 Task: Create new contact,   with mail id: 'PaisleyAnderson75@manhattan.edu', first name: 'Paisley', Last name: 'Anderson', Job Title: IT Project Manager, Phone number (305) 555-4567. Change life cycle stage to  'Lead' and lead status to 'New'. Add new company to the associated contact: www.pfscommerce.com
 . Logged in from softage.5@softage.net
Action: Mouse moved to (60, 55)
Screenshot: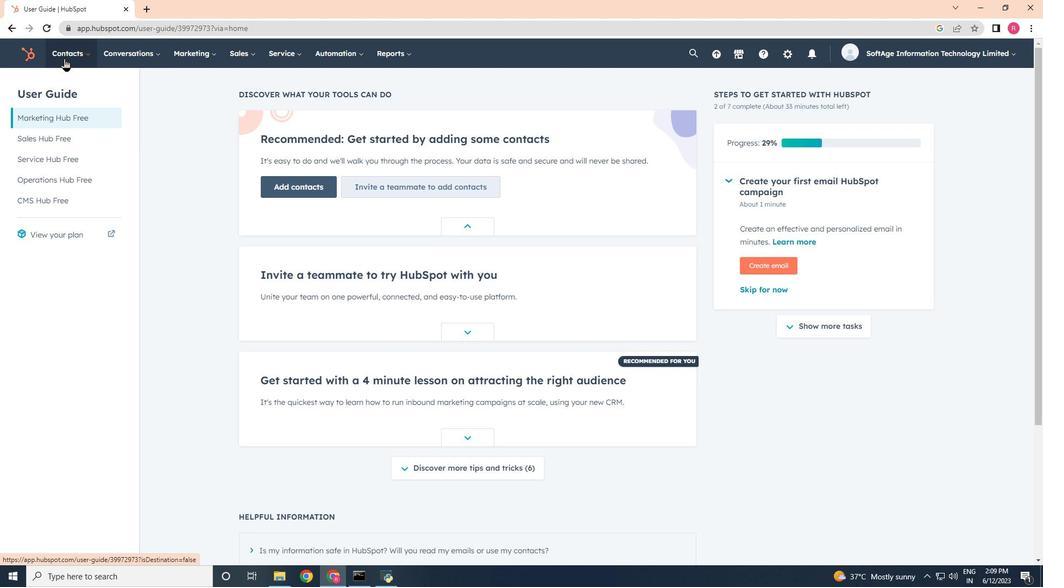 
Action: Mouse pressed left at (60, 55)
Screenshot: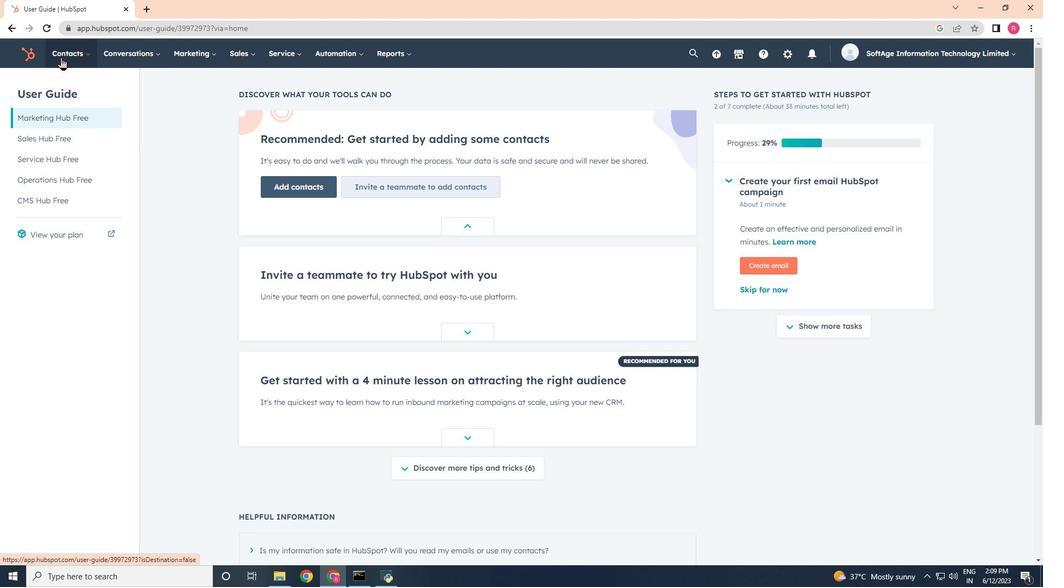 
Action: Mouse moved to (81, 86)
Screenshot: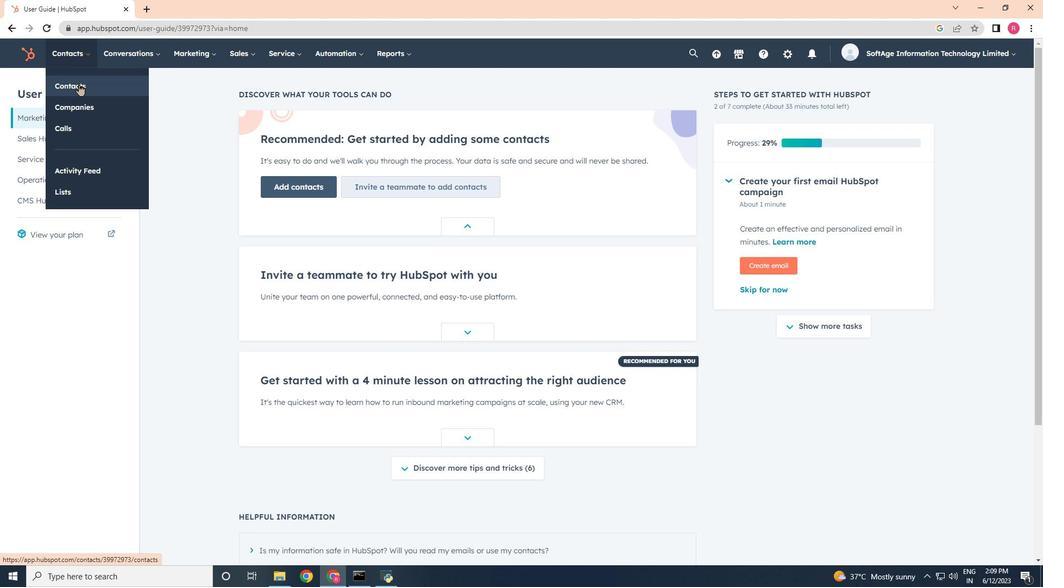 
Action: Mouse pressed left at (81, 86)
Screenshot: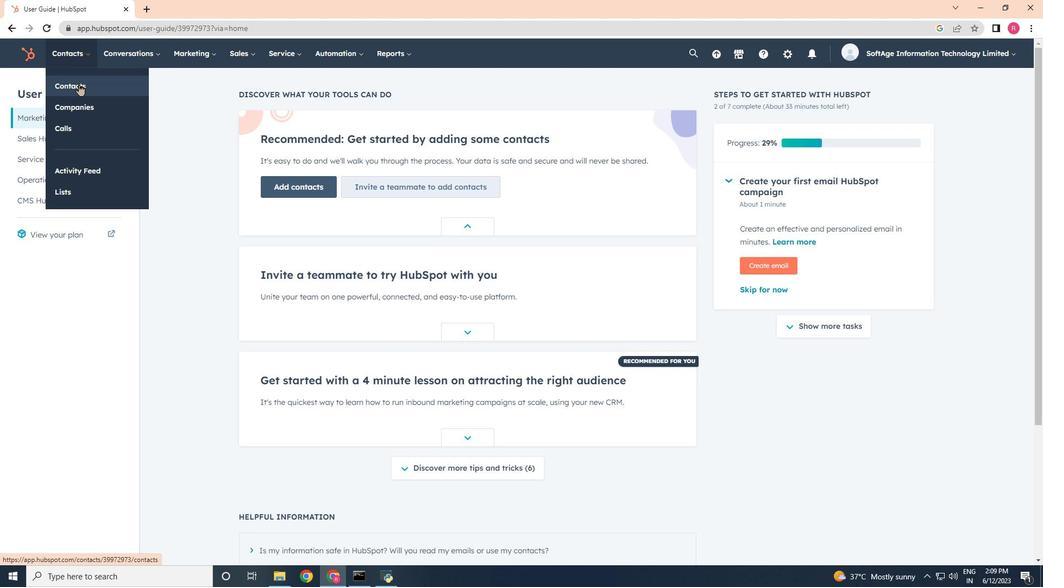 
Action: Mouse moved to (988, 85)
Screenshot: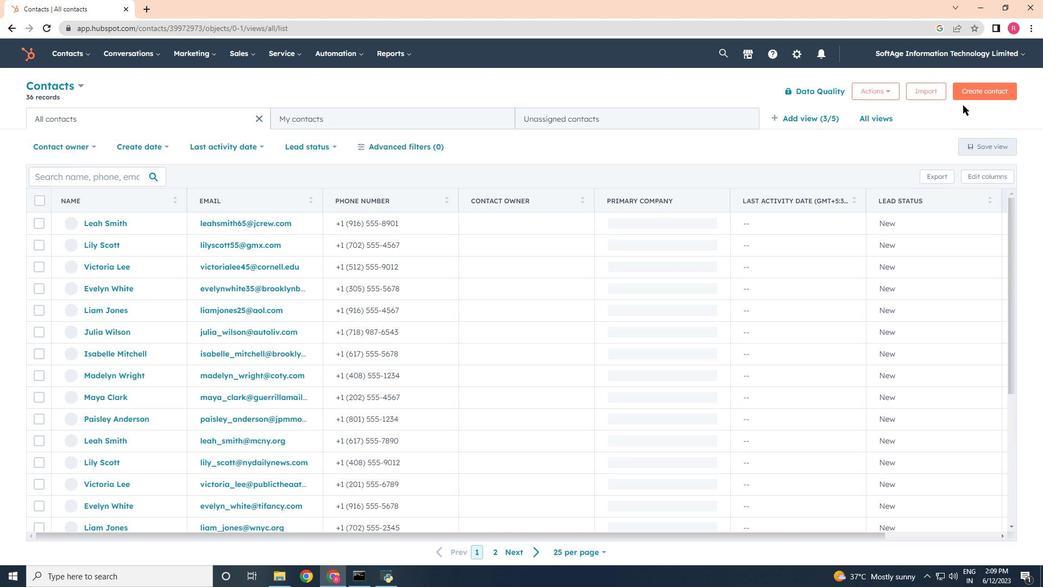 
Action: Mouse pressed left at (988, 85)
Screenshot: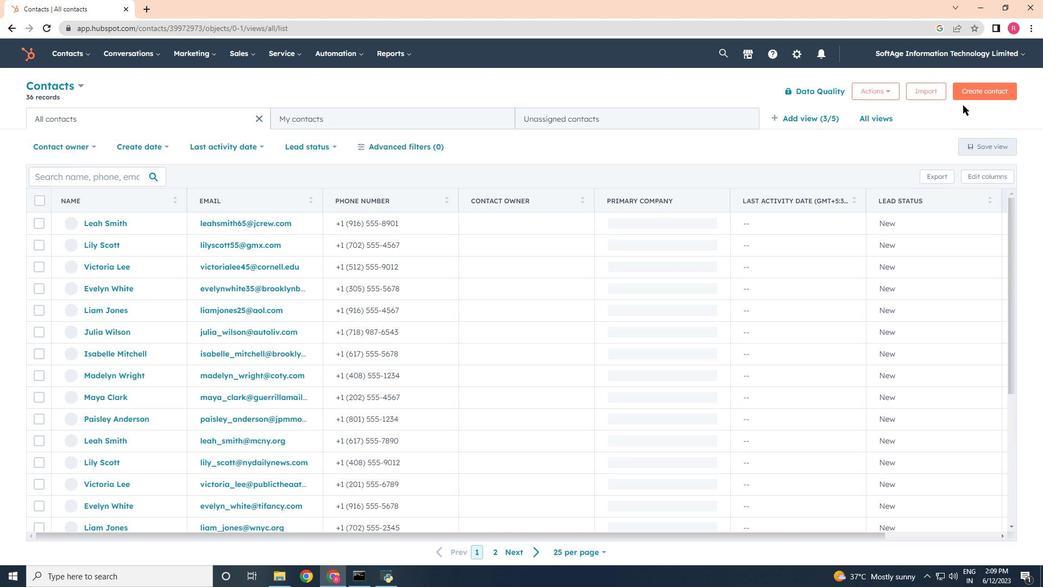 
Action: Mouse moved to (989, 84)
Screenshot: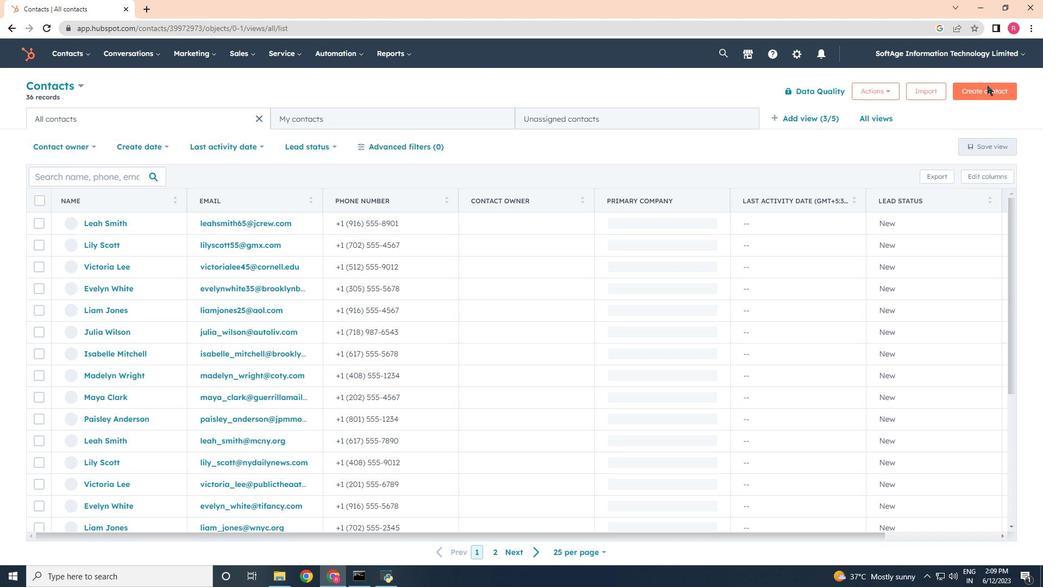 
Action: Mouse pressed left at (989, 84)
Screenshot: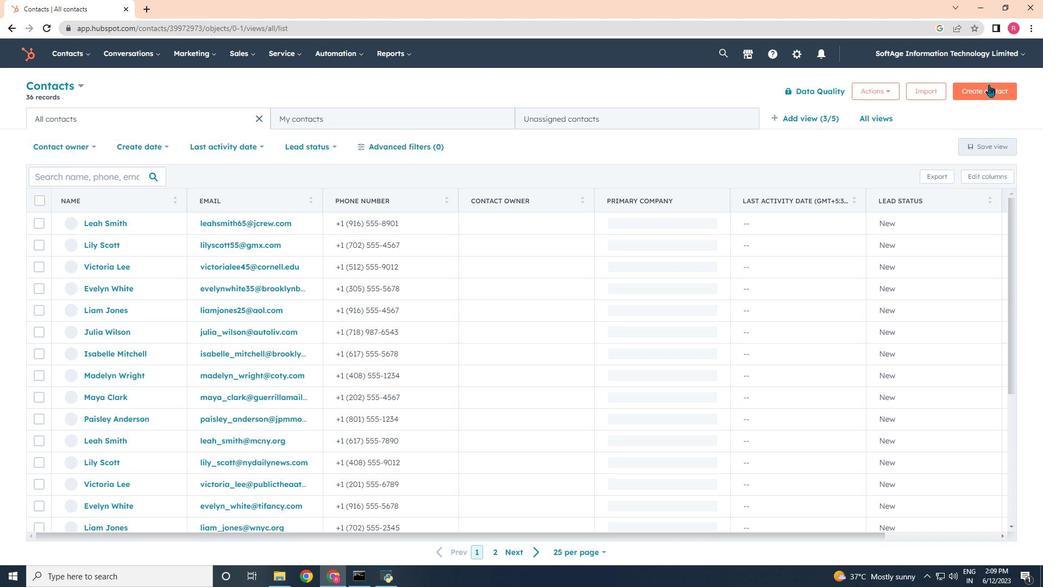 
Action: Mouse moved to (811, 144)
Screenshot: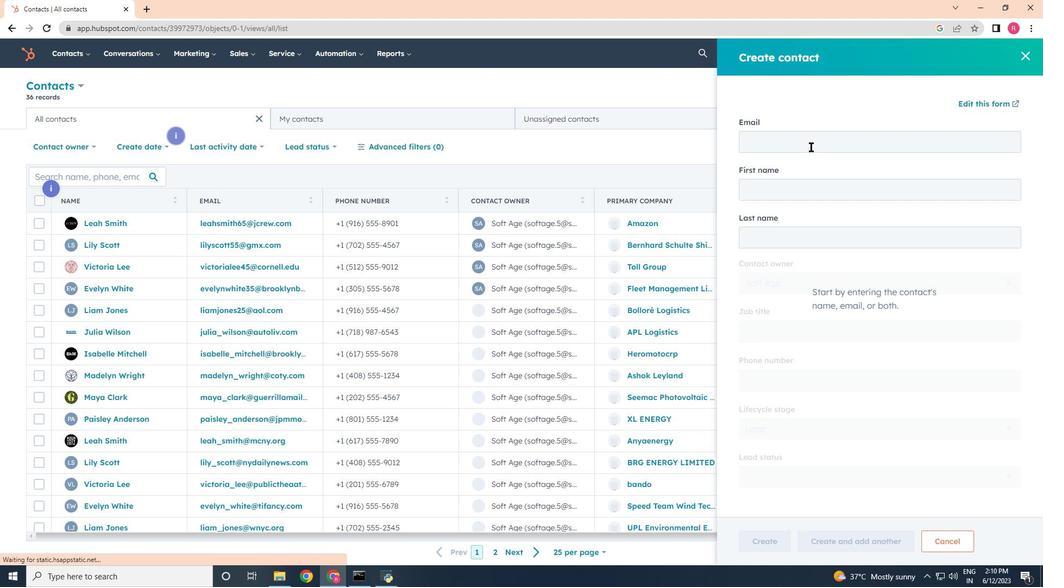
Action: Mouse pressed left at (811, 144)
Screenshot: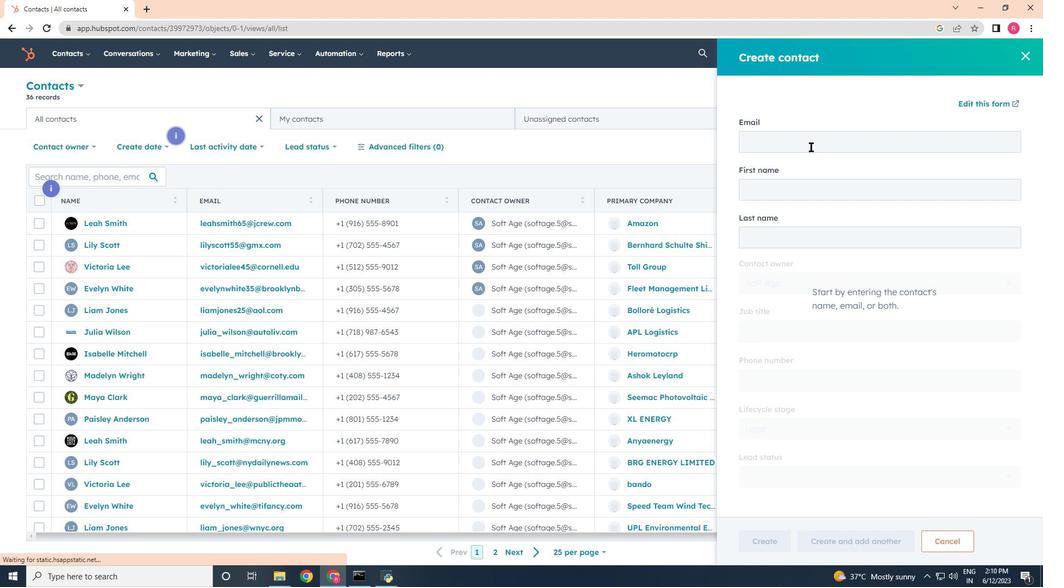 
Action: Mouse moved to (811, 143)
Screenshot: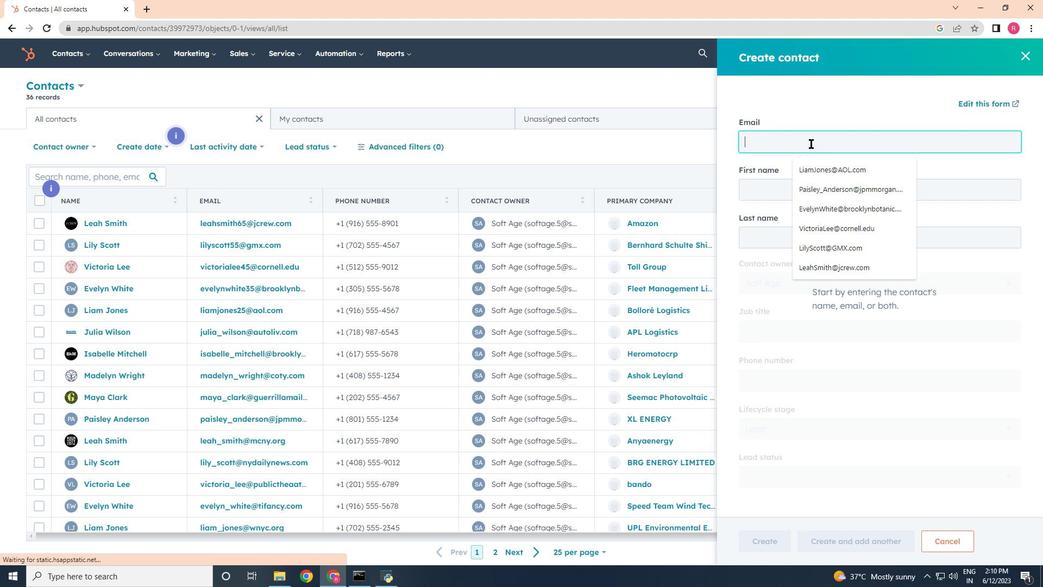 
Action: Key pressed <Key.shift>Paisley<Key.shift>Anderson75<Key.shift>@manhattan.edu
Screenshot: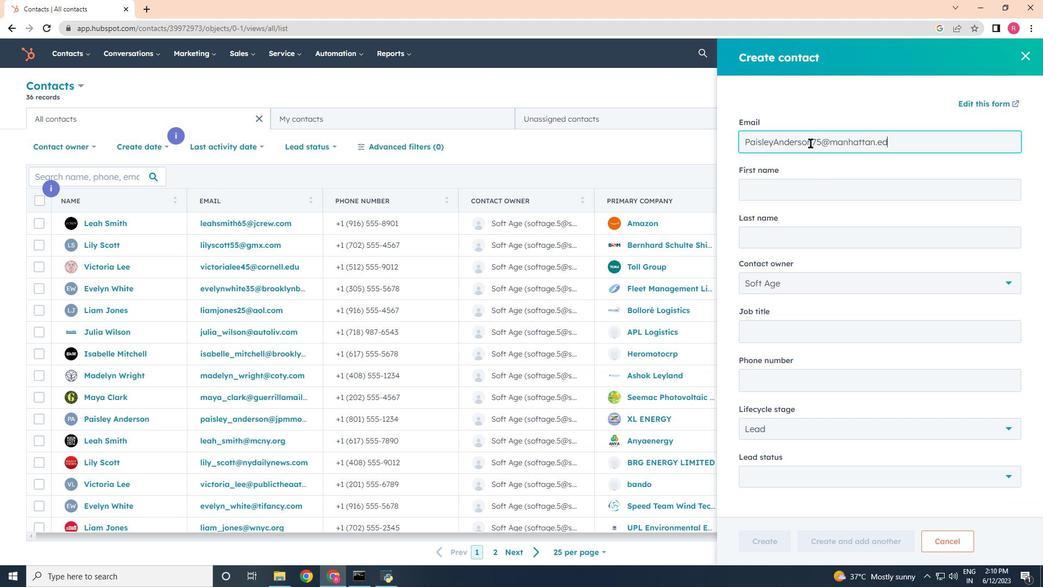 
Action: Mouse moved to (804, 192)
Screenshot: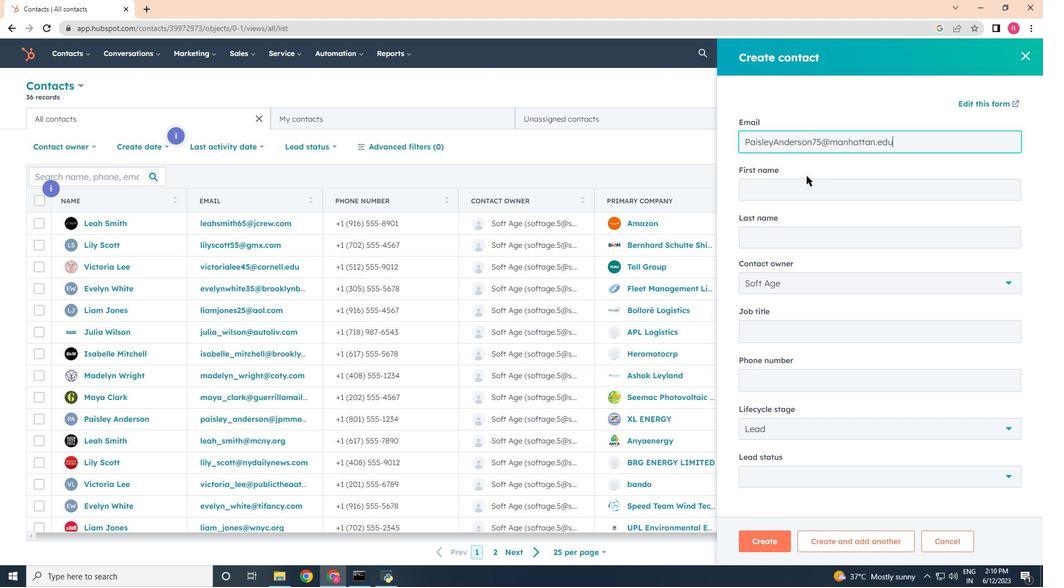 
Action: Mouse pressed left at (804, 192)
Screenshot: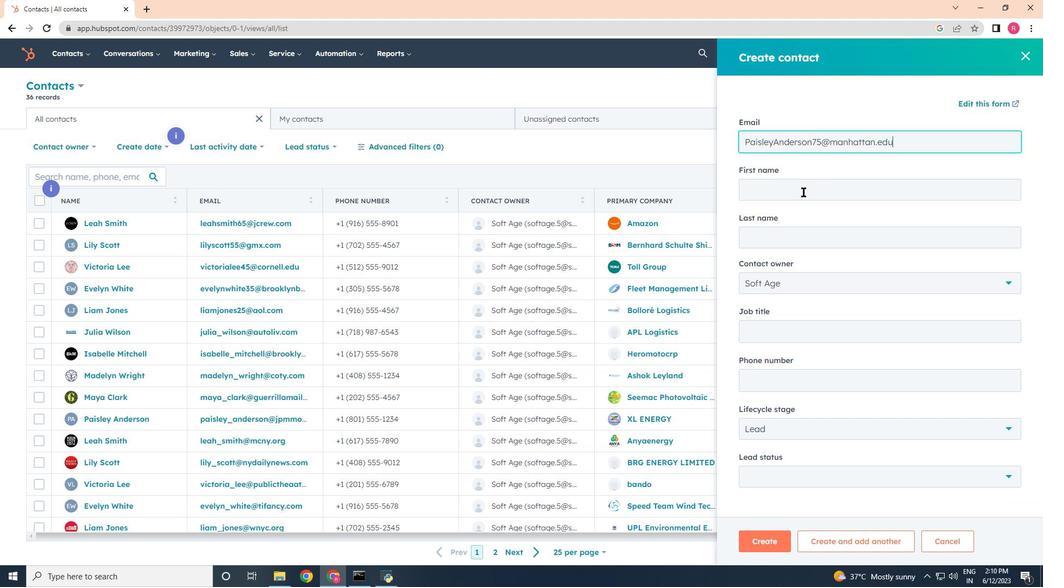 
Action: Key pressed <Key.shift>Paisley<Key.tab><Key.shift><Key.shift><Key.shift><Key.shift><Key.shift>Andreson<Key.space><Key.backspace><Key.backspace><Key.backspace><Key.backspace>son
Screenshot: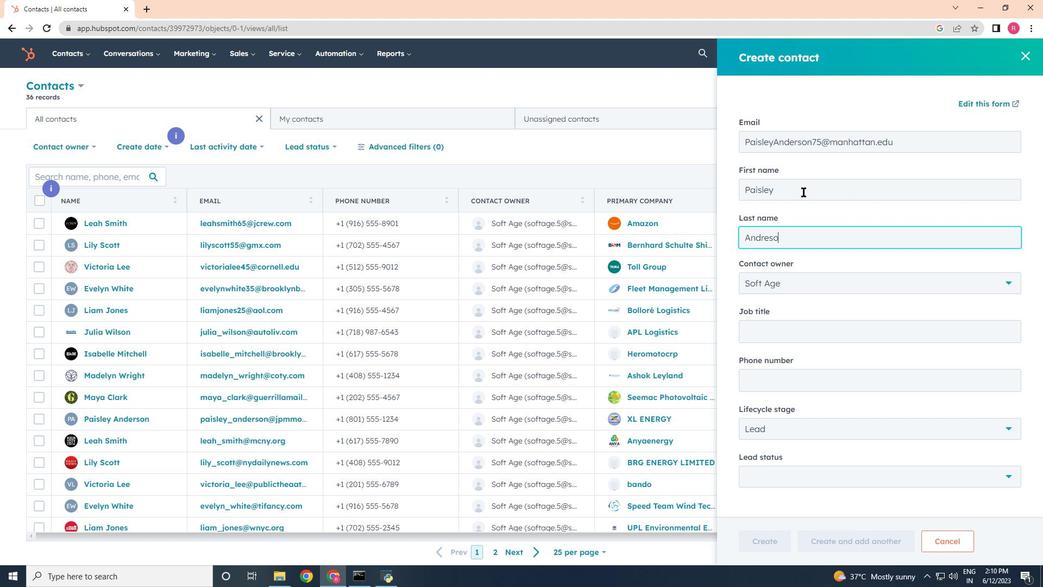 
Action: Mouse moved to (762, 238)
Screenshot: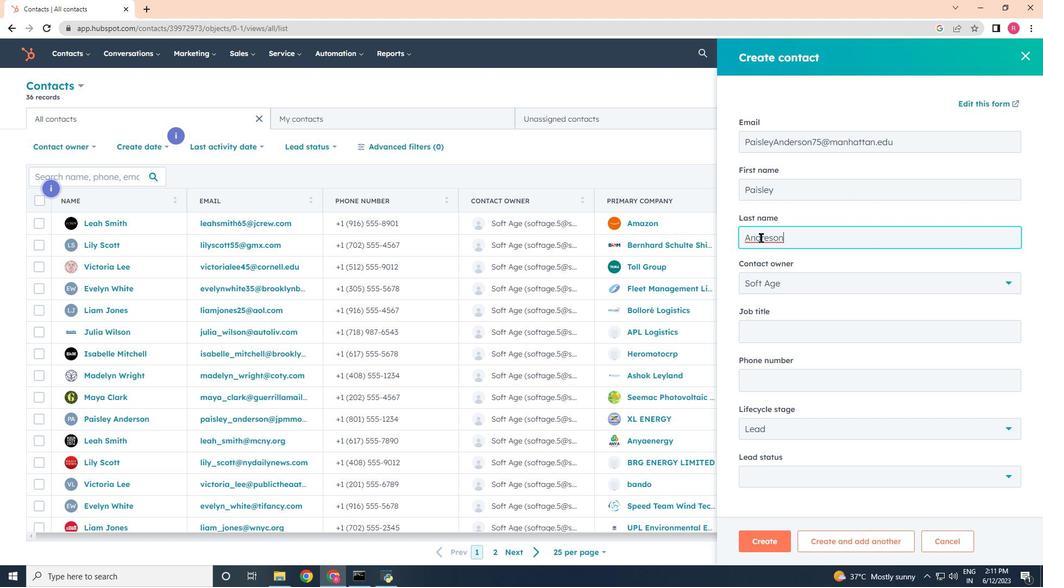 
Action: Mouse pressed left at (762, 238)
Screenshot: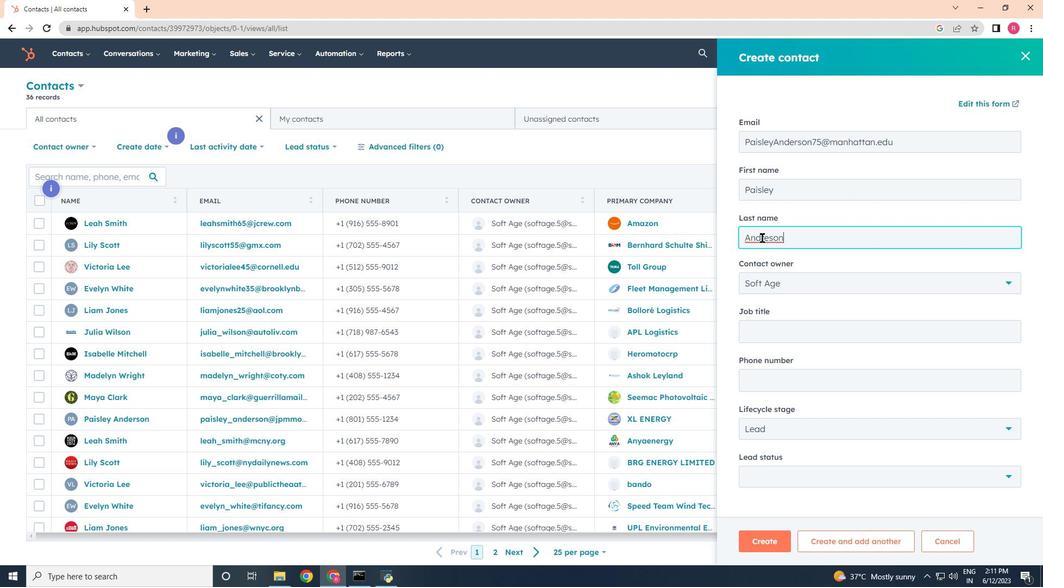 
Action: Mouse moved to (763, 238)
Screenshot: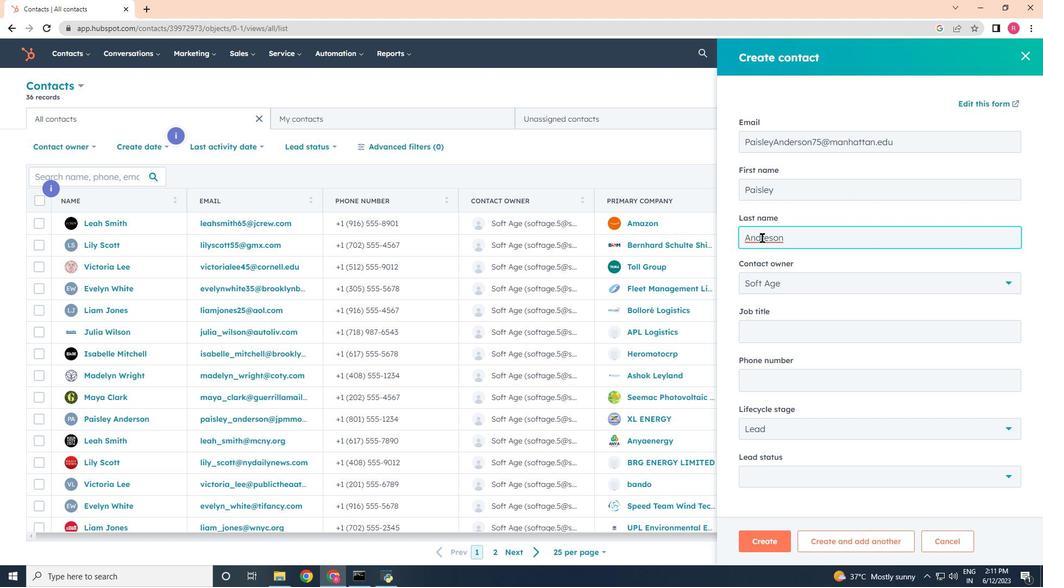 
Action: Key pressed e
Screenshot: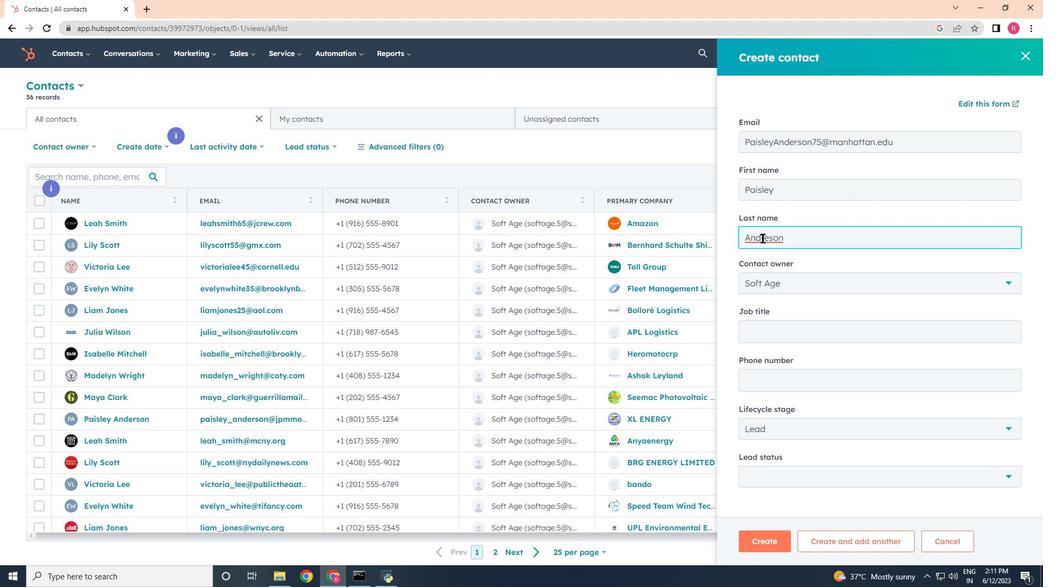 
Action: Mouse moved to (781, 327)
Screenshot: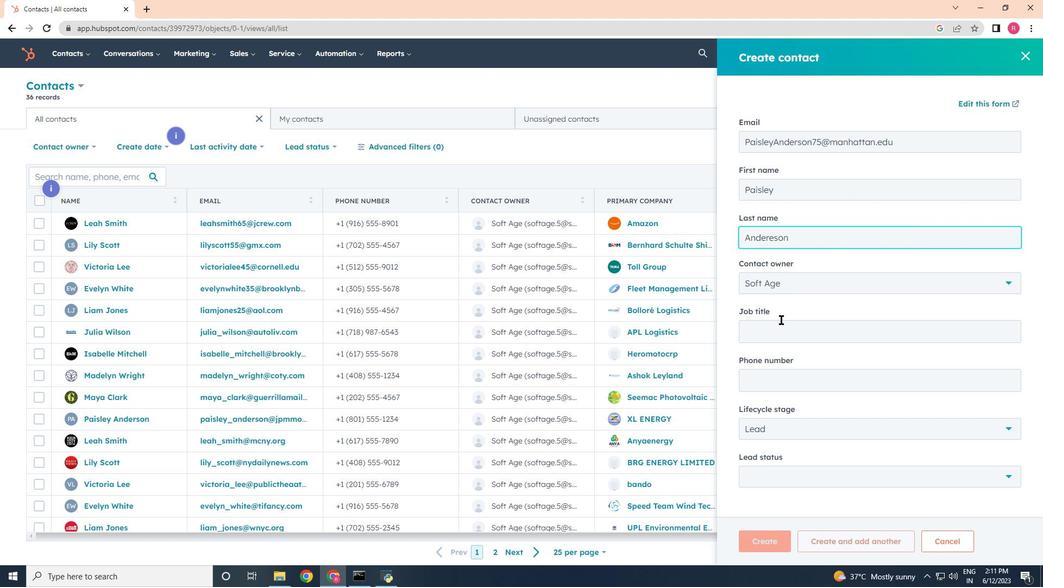 
Action: Mouse pressed left at (781, 327)
Screenshot: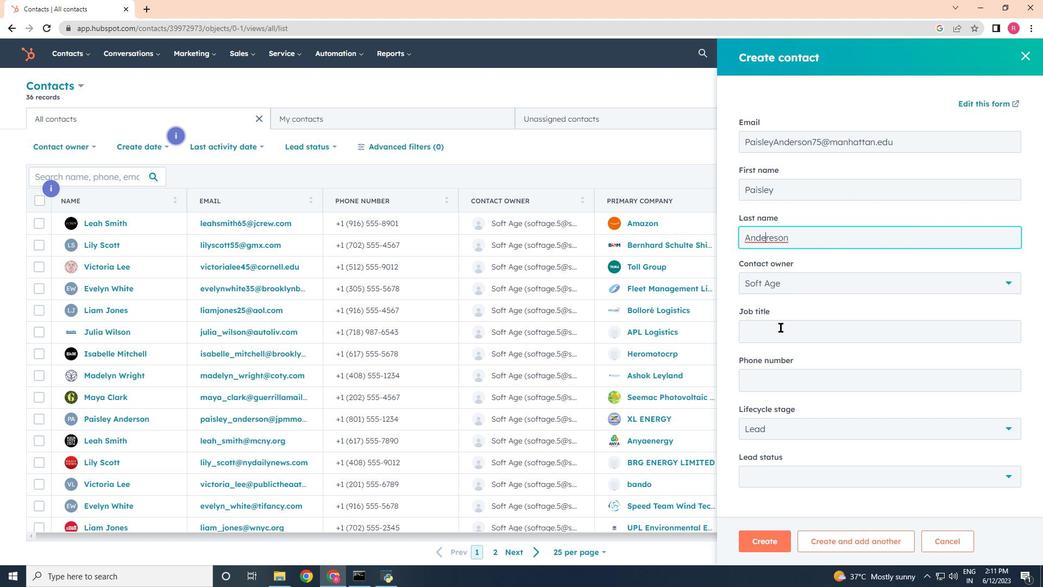 
Action: Mouse moved to (780, 328)
Screenshot: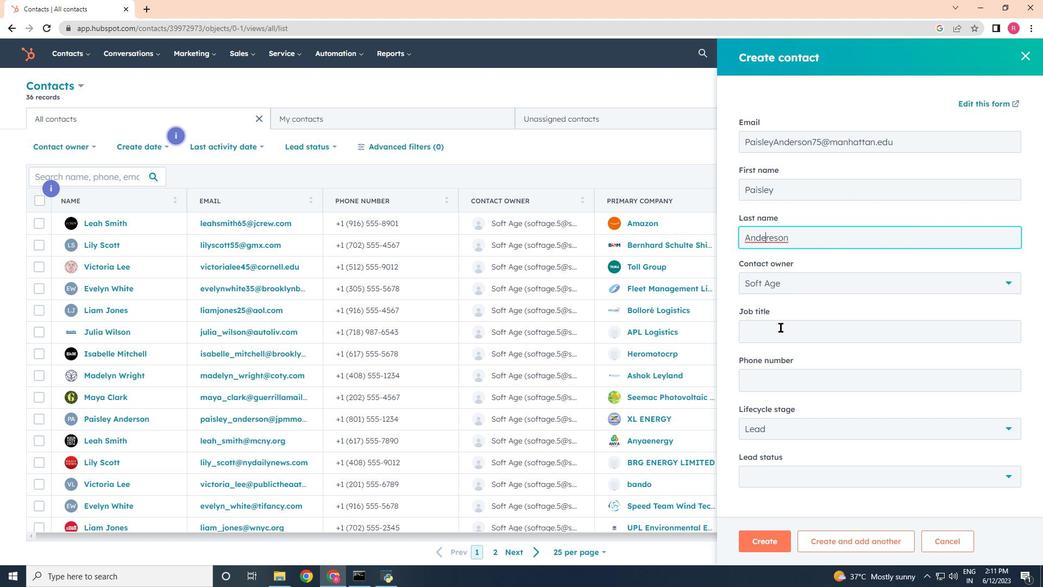
Action: Key pressed <Key.shift>IT<Key.space><Key.shift>Project<Key.space><Key.shift>Manager<Key.space><Key.tab>30555554567
Screenshot: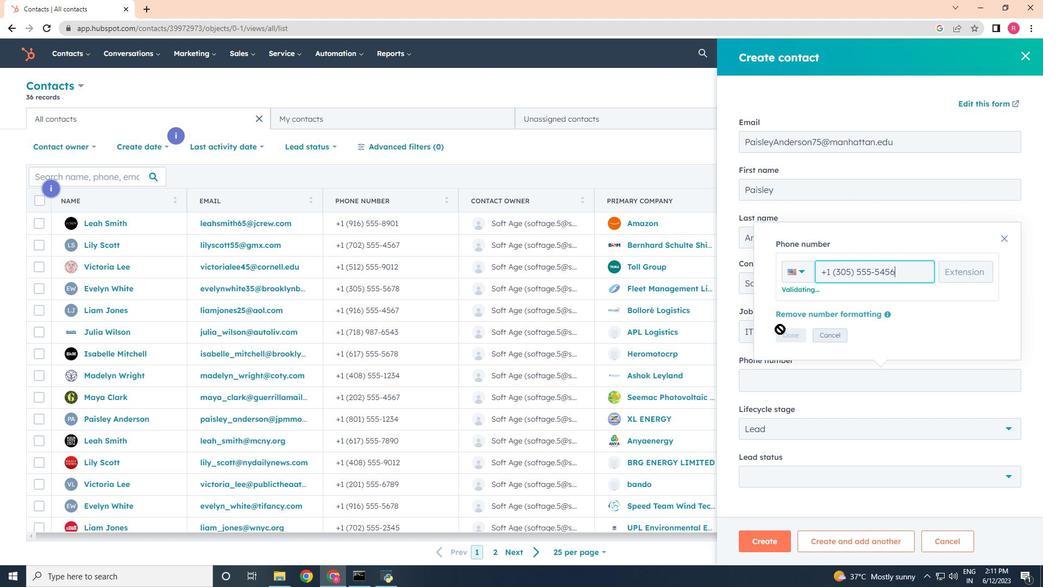 
Action: Mouse moved to (881, 272)
Screenshot: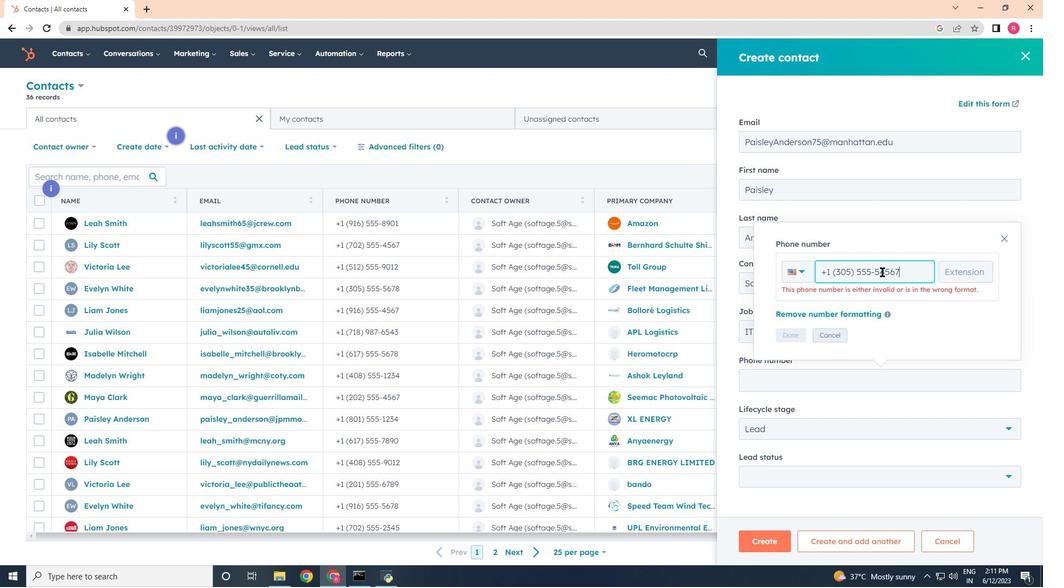 
Action: Mouse pressed left at (881, 272)
Screenshot: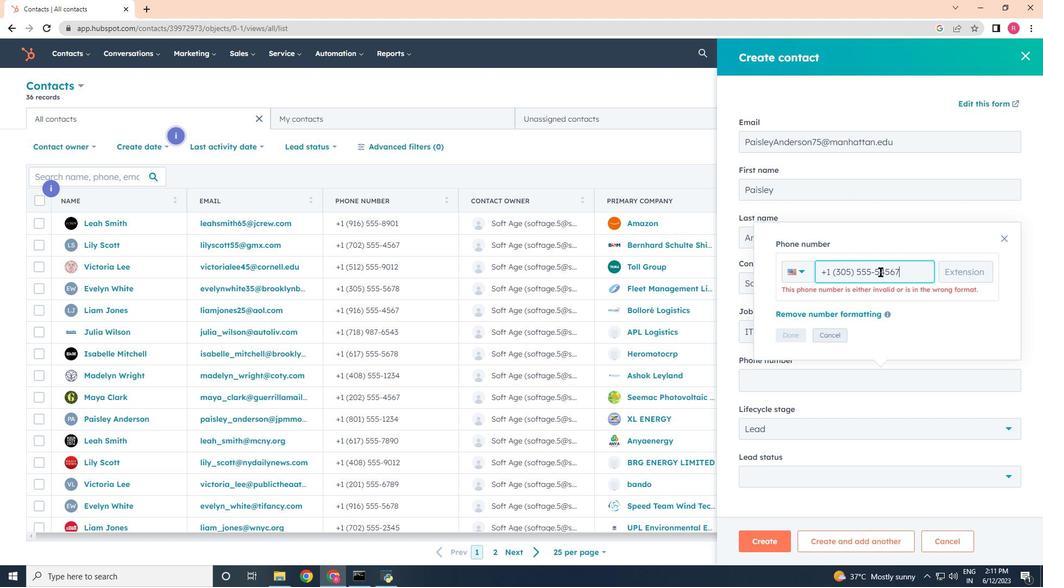 
Action: Mouse moved to (883, 271)
Screenshot: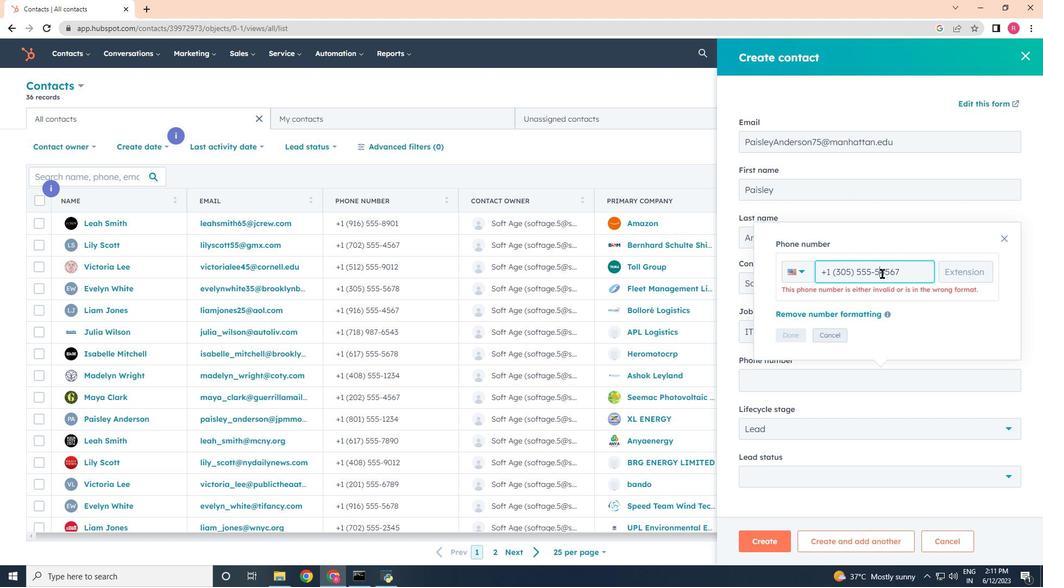 
Action: Key pressed <Key.backspace>
Screenshot: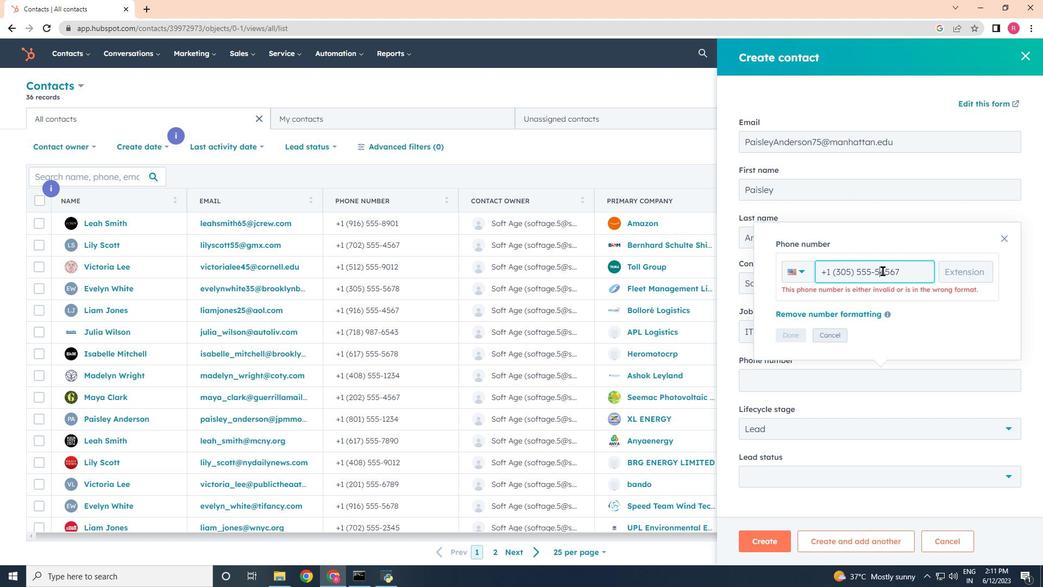 
Action: Mouse moved to (802, 337)
Screenshot: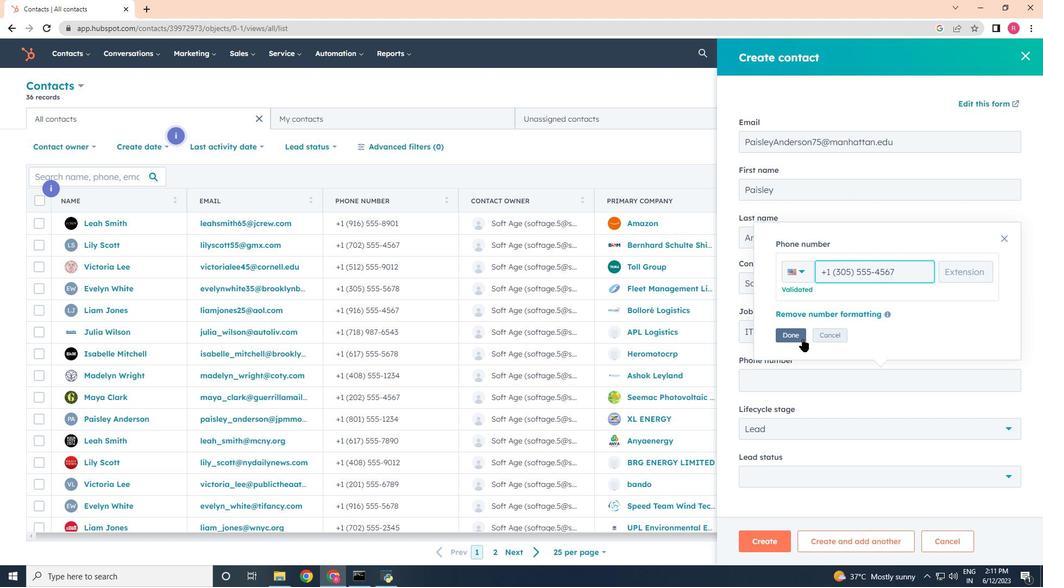 
Action: Mouse pressed left at (802, 337)
Screenshot: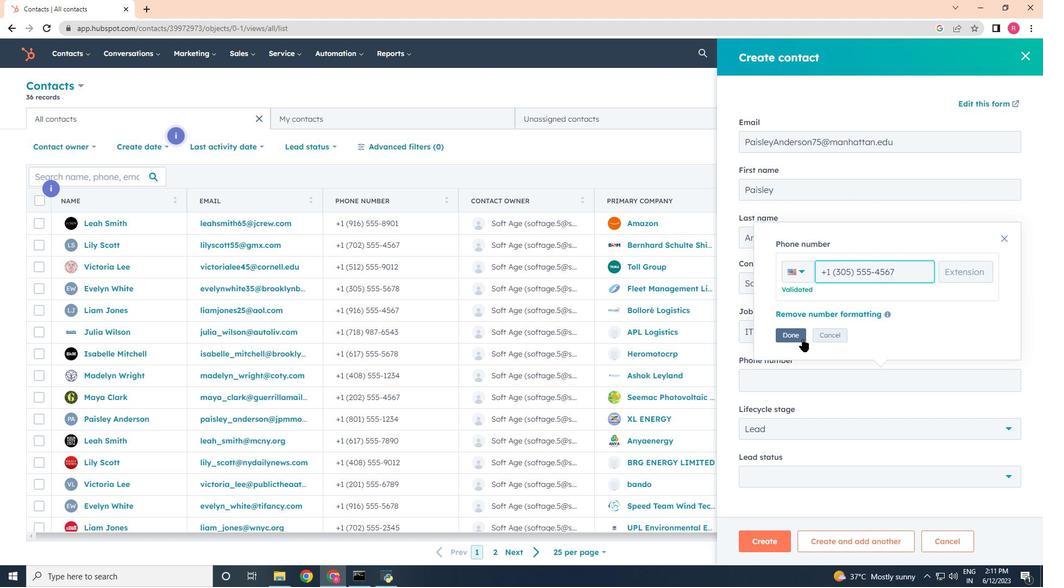 
Action: Mouse moved to (778, 442)
Screenshot: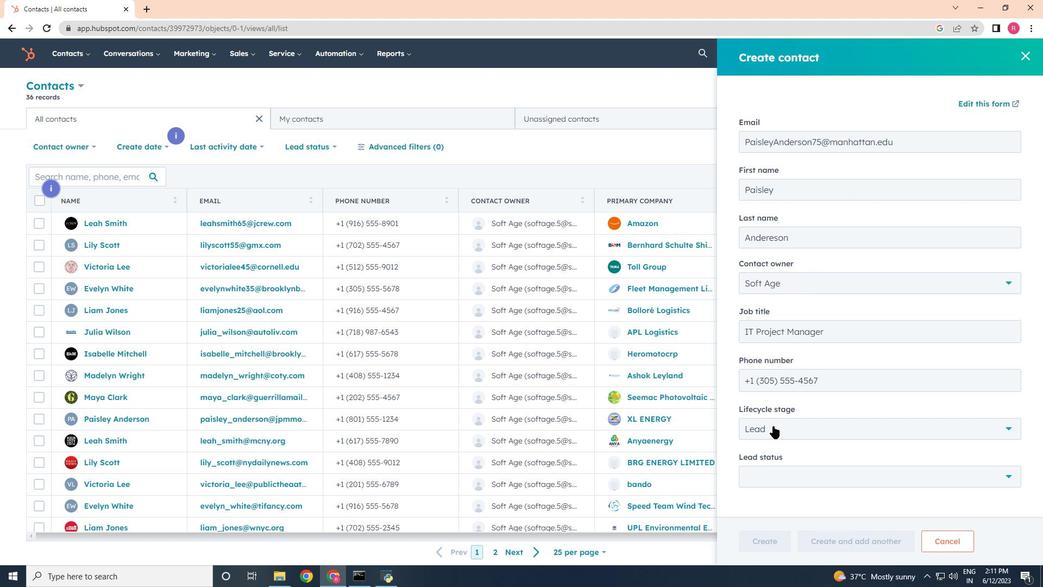 
Action: Mouse scrolled (778, 441) with delta (0, 0)
Screenshot: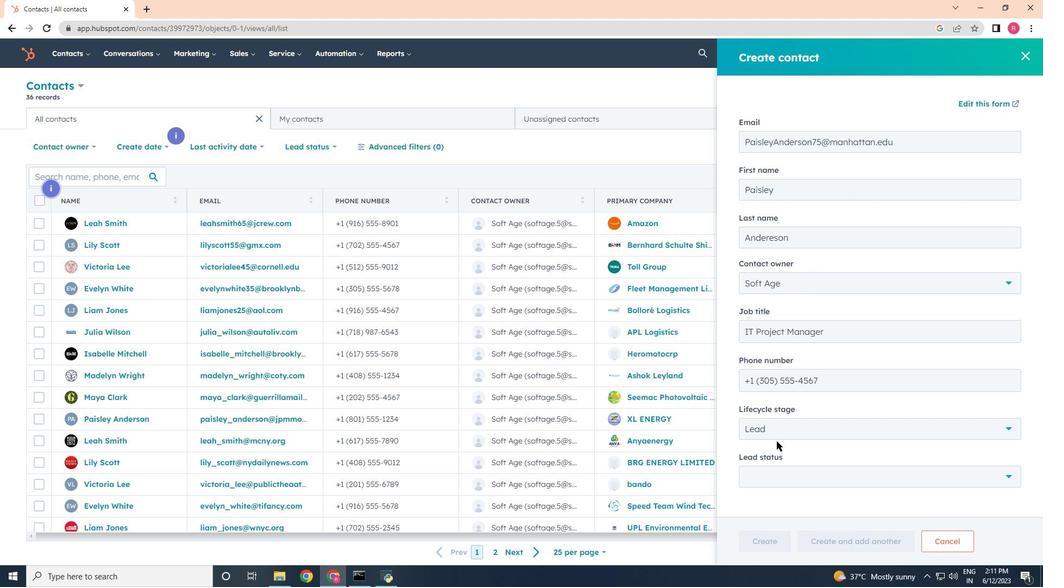 
Action: Mouse moved to (786, 417)
Screenshot: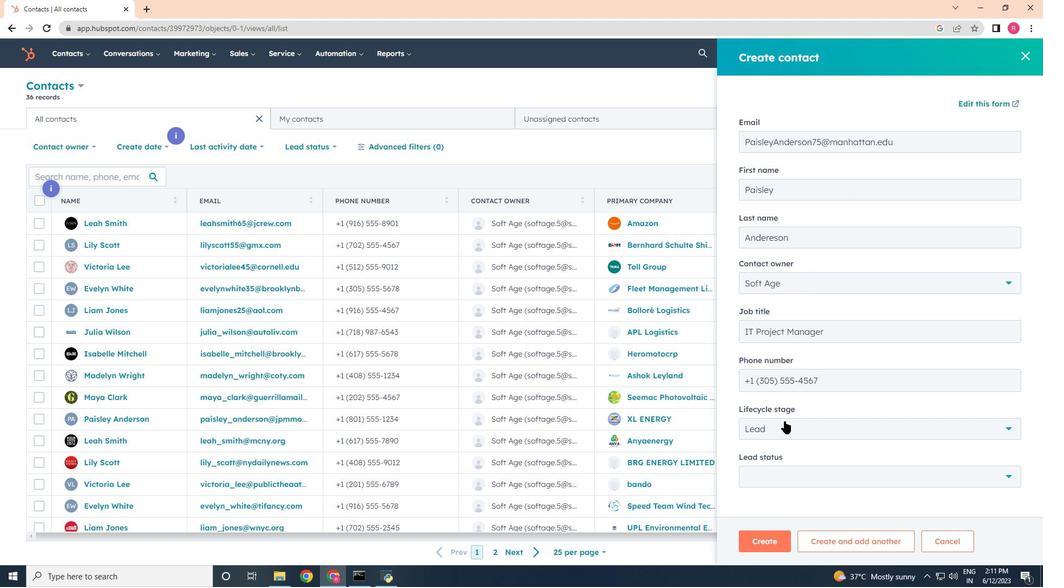 
Action: Mouse pressed left at (786, 417)
Screenshot: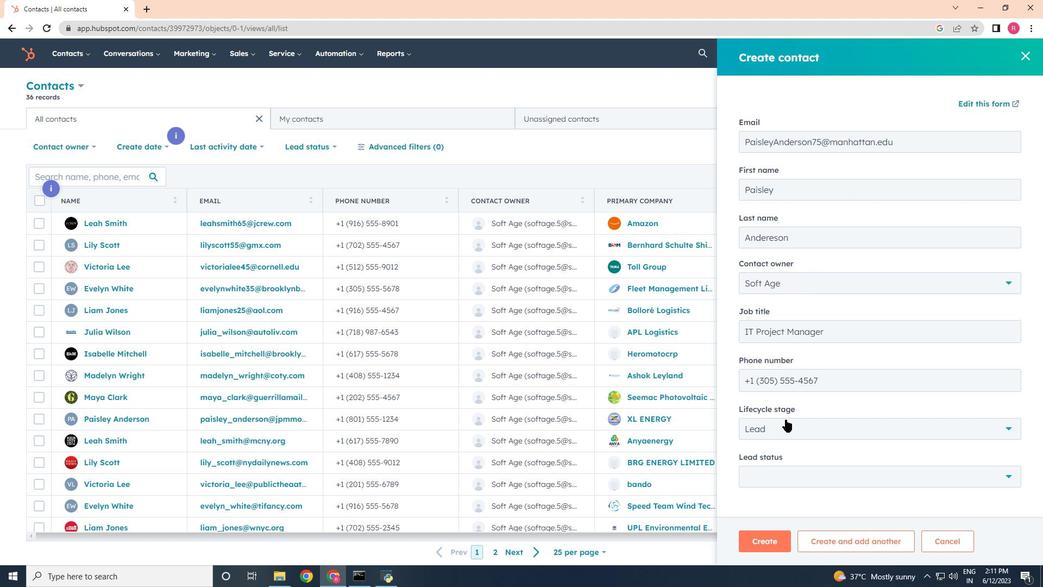 
Action: Mouse moved to (785, 426)
Screenshot: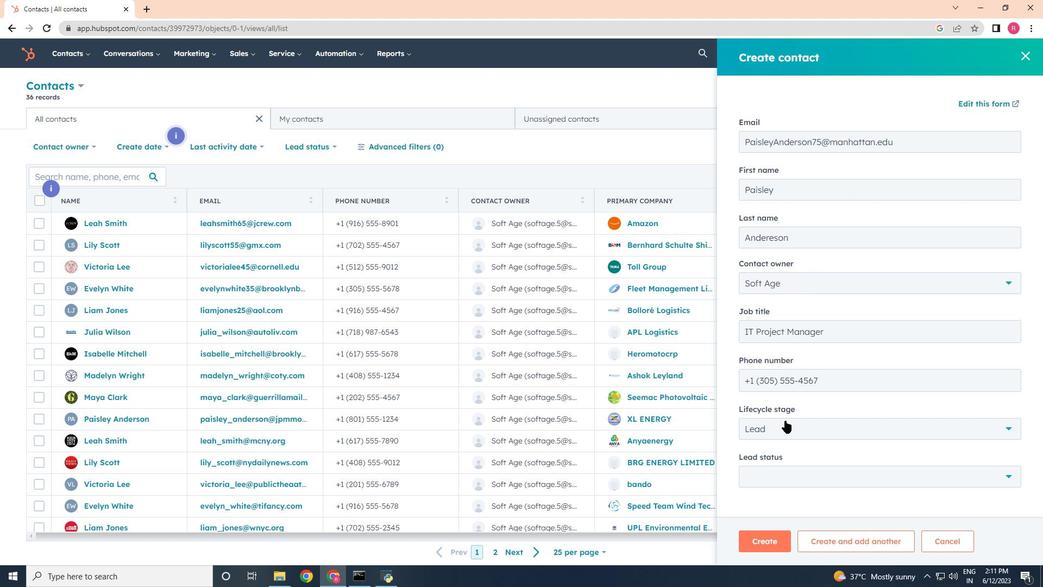 
Action: Mouse pressed left at (785, 426)
Screenshot: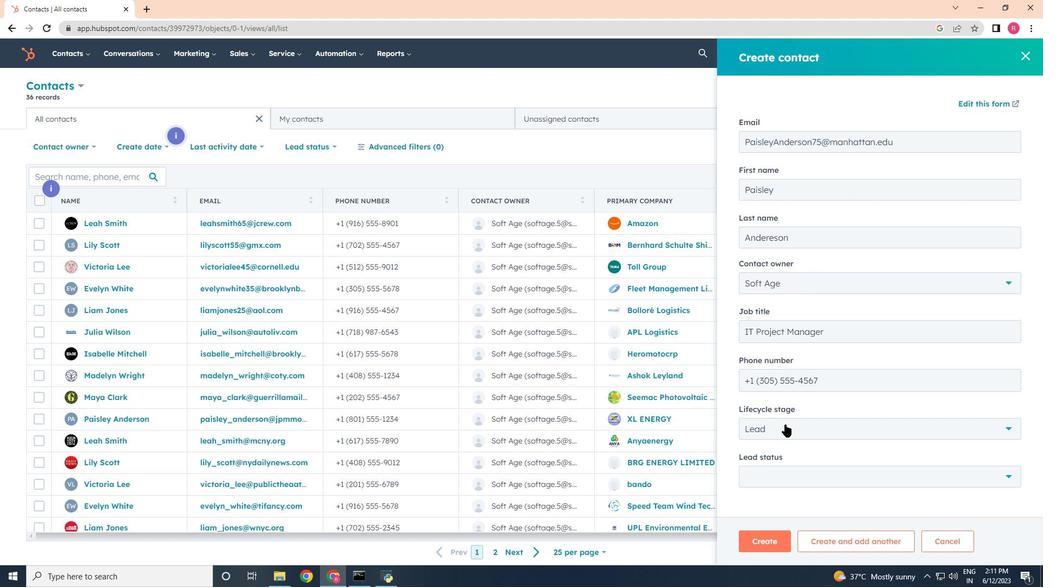
Action: Mouse moved to (773, 337)
Screenshot: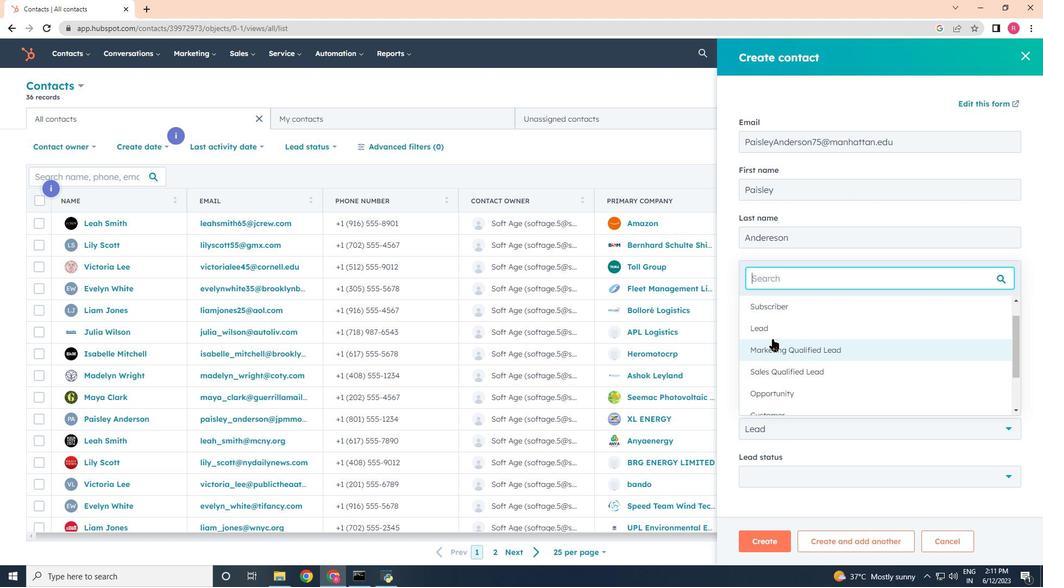 
Action: Mouse pressed left at (773, 337)
Screenshot: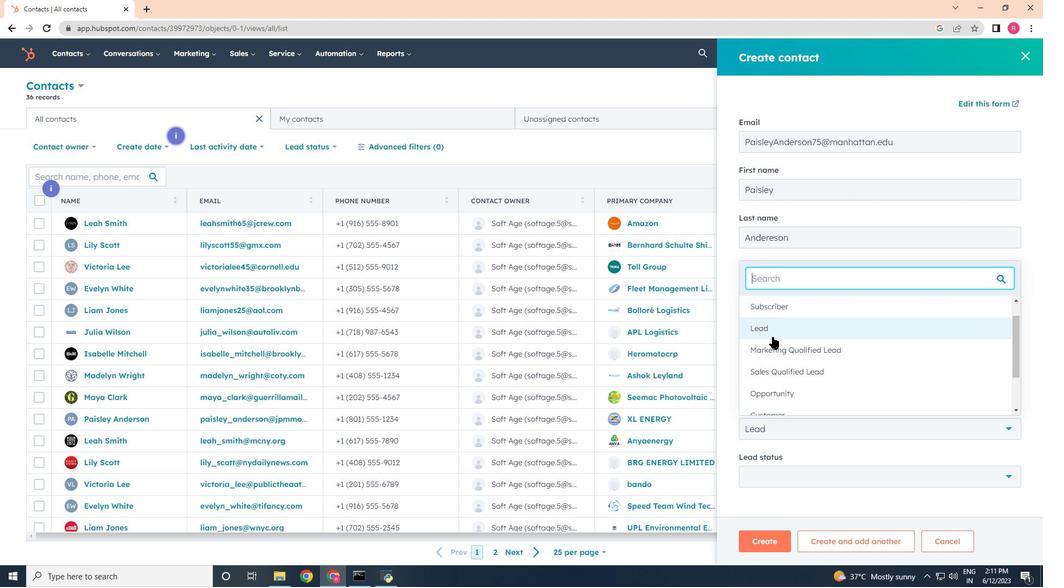 
Action: Mouse moved to (790, 477)
Screenshot: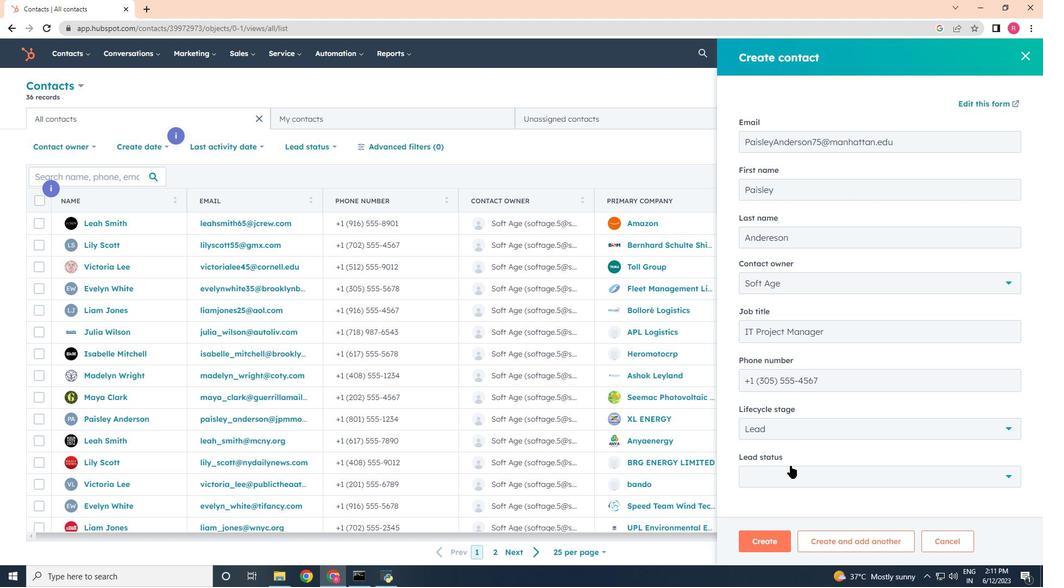 
Action: Mouse pressed left at (790, 477)
Screenshot: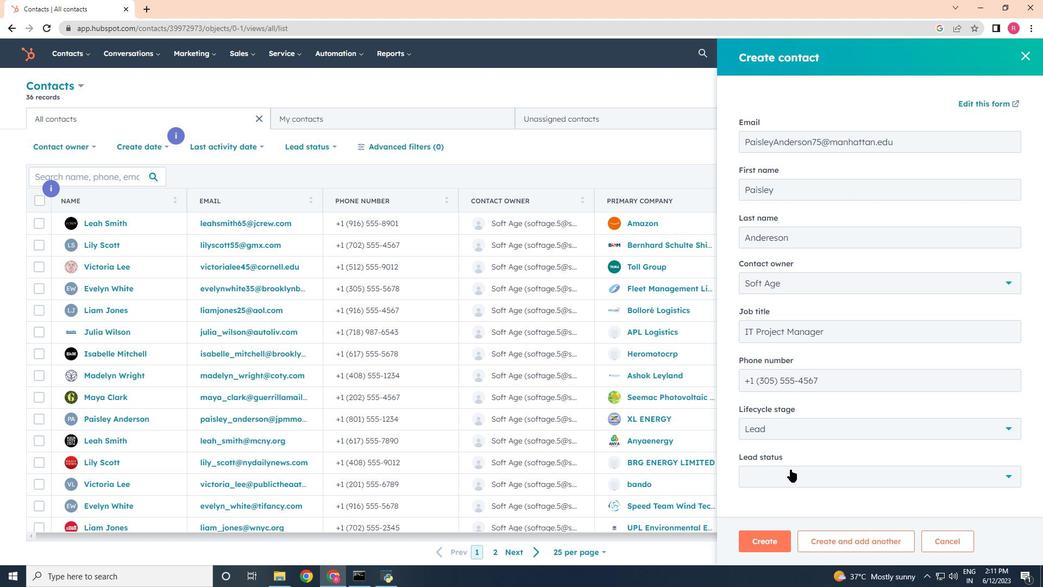 
Action: Mouse moved to (767, 381)
Screenshot: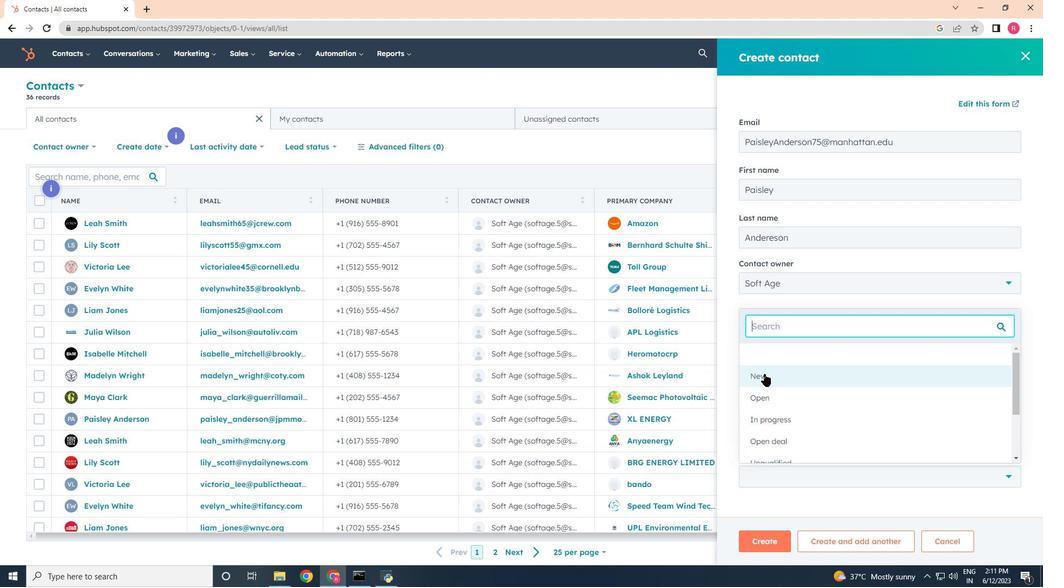 
Action: Mouse pressed left at (767, 381)
Screenshot: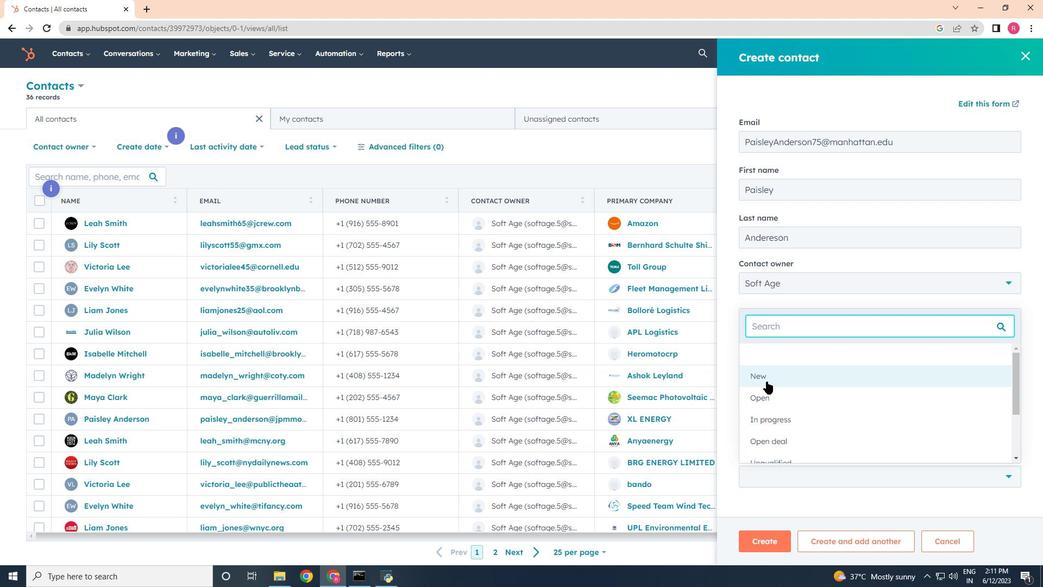 
Action: Mouse moved to (768, 548)
Screenshot: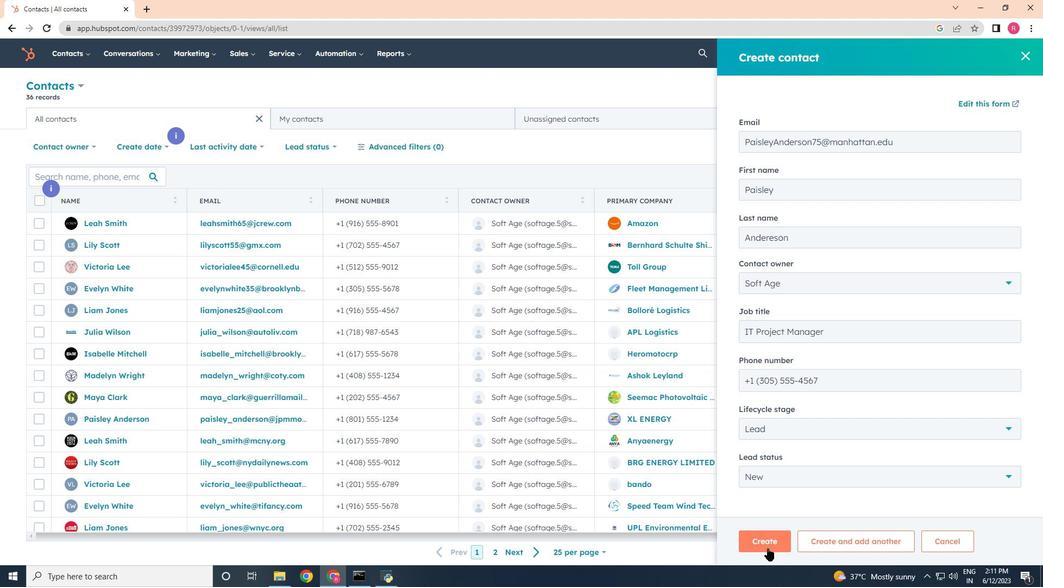 
Action: Mouse pressed left at (768, 548)
Screenshot: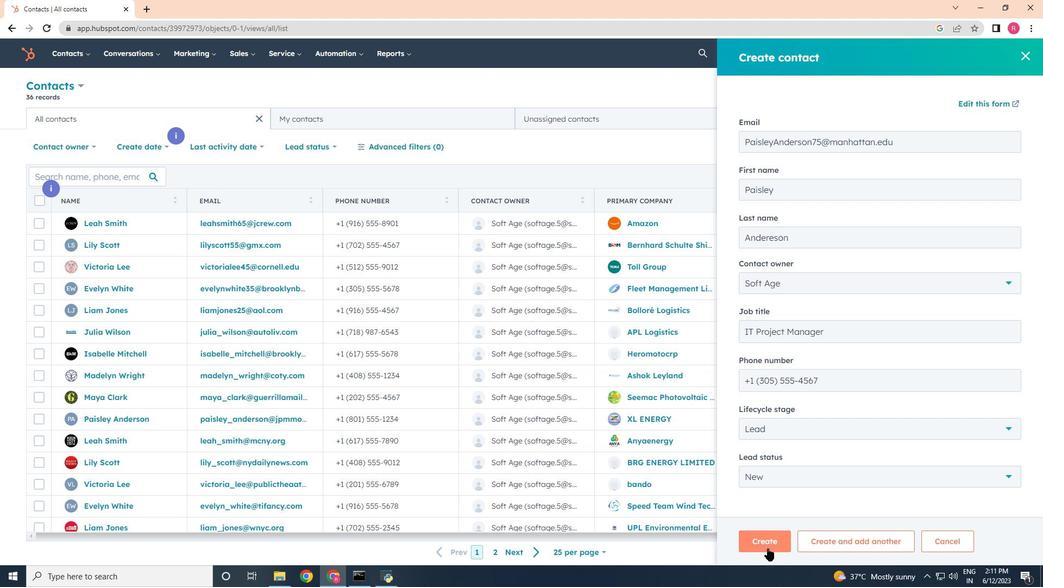 
Action: Mouse moved to (738, 349)
Screenshot: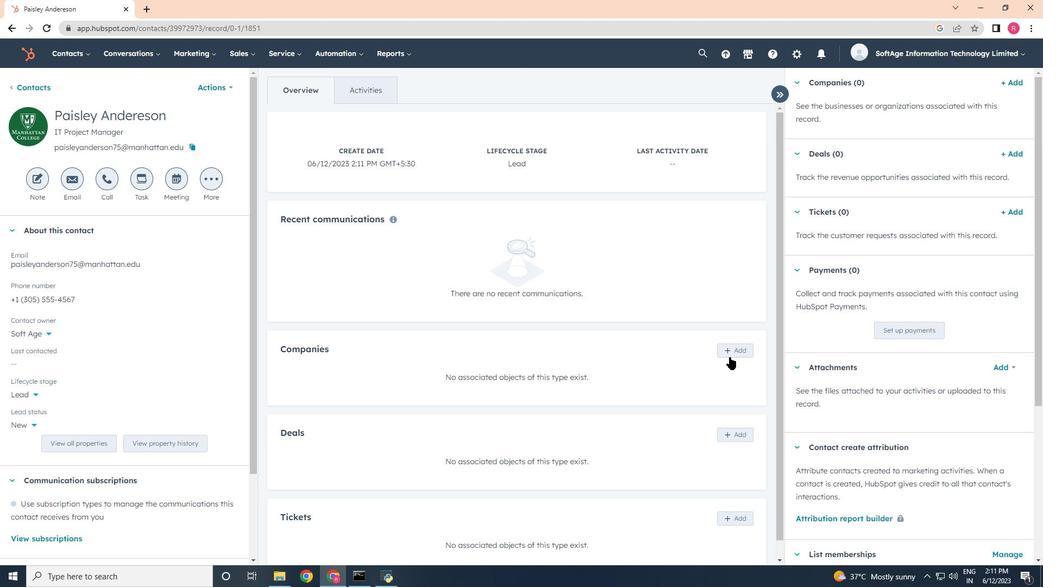 
Action: Mouse pressed left at (738, 349)
Screenshot: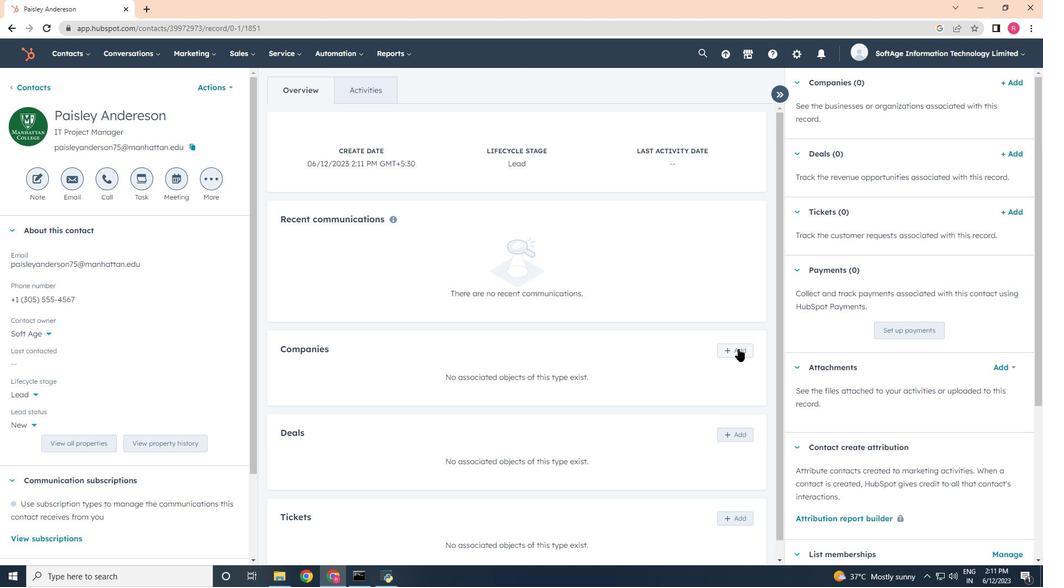 
Action: Mouse moved to (789, 102)
Screenshot: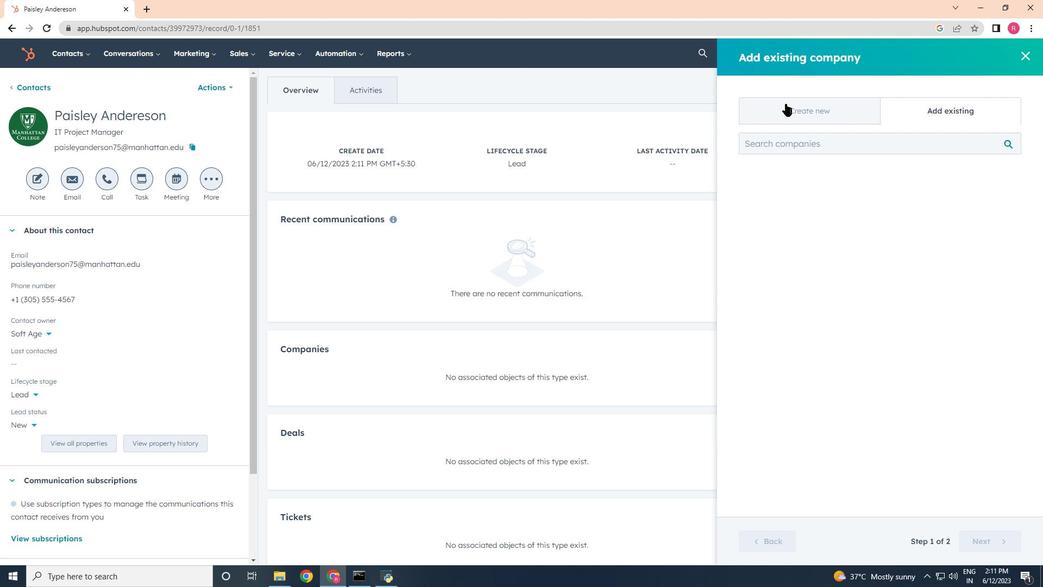 
Action: Mouse pressed left at (789, 102)
Screenshot: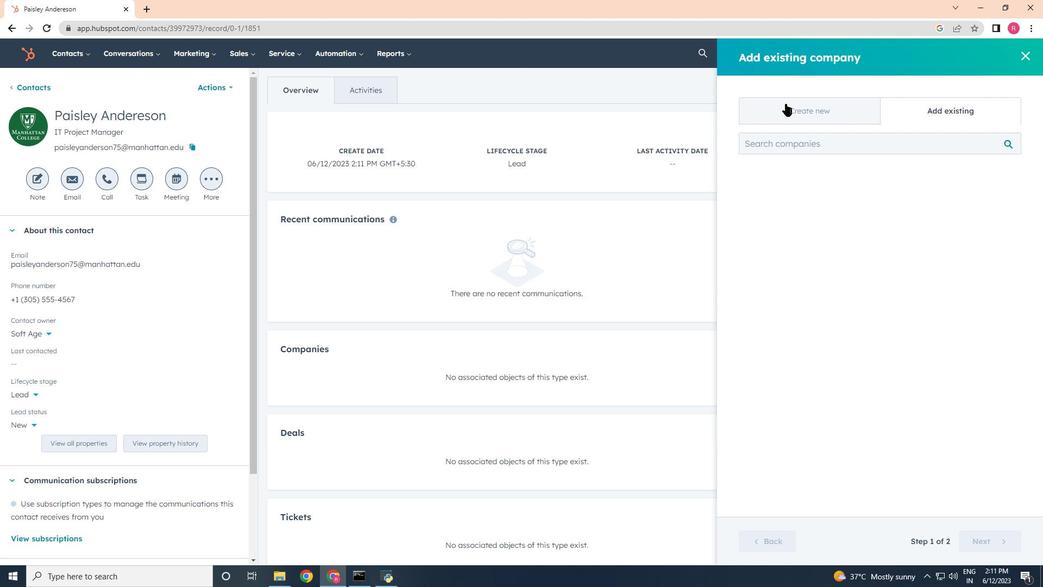 
Action: Mouse moved to (775, 179)
Screenshot: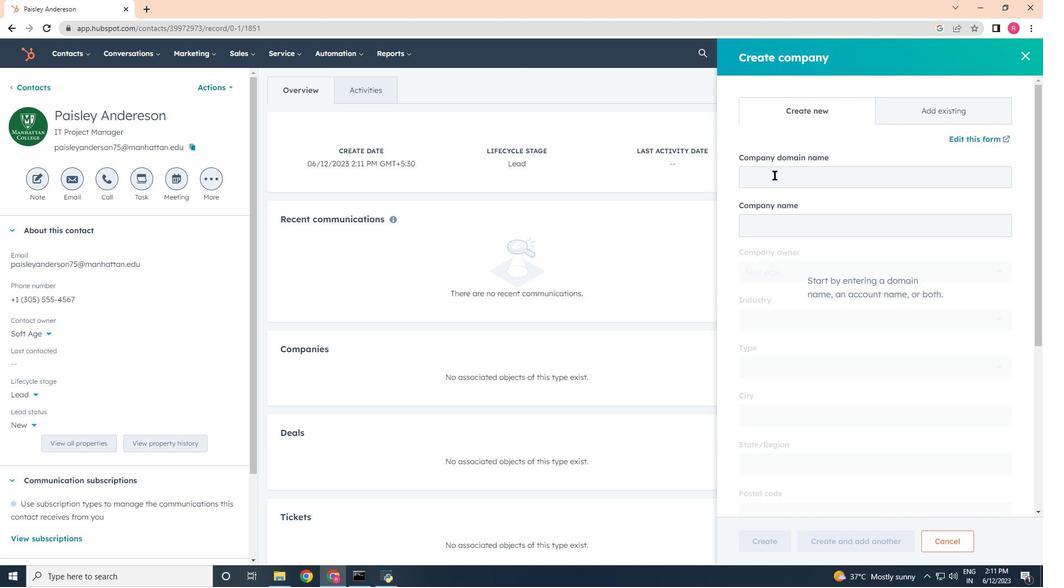 
Action: Mouse pressed left at (775, 179)
Screenshot: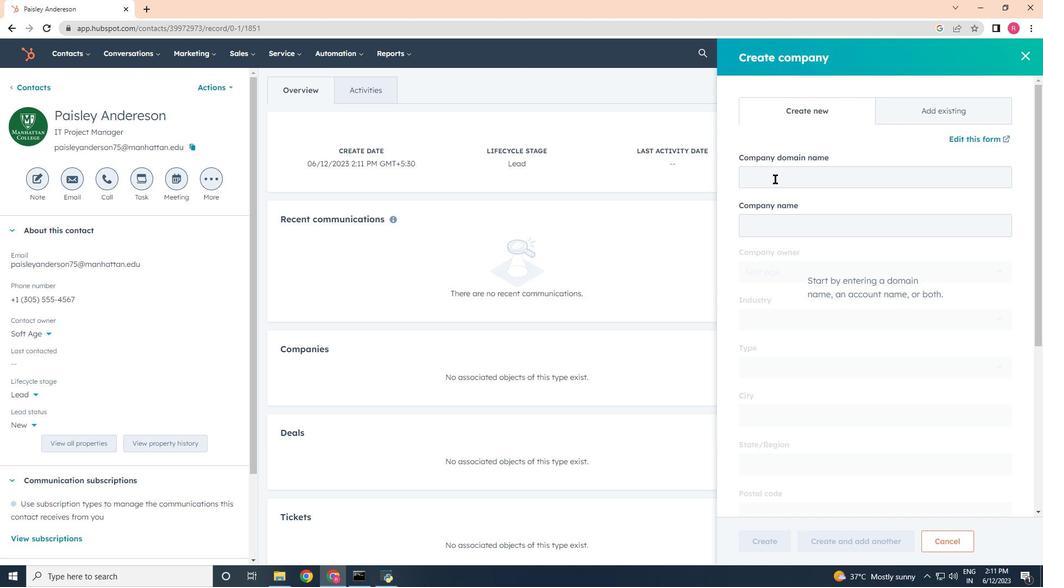 
Action: Key pressed www.pfscommerce.com
Screenshot: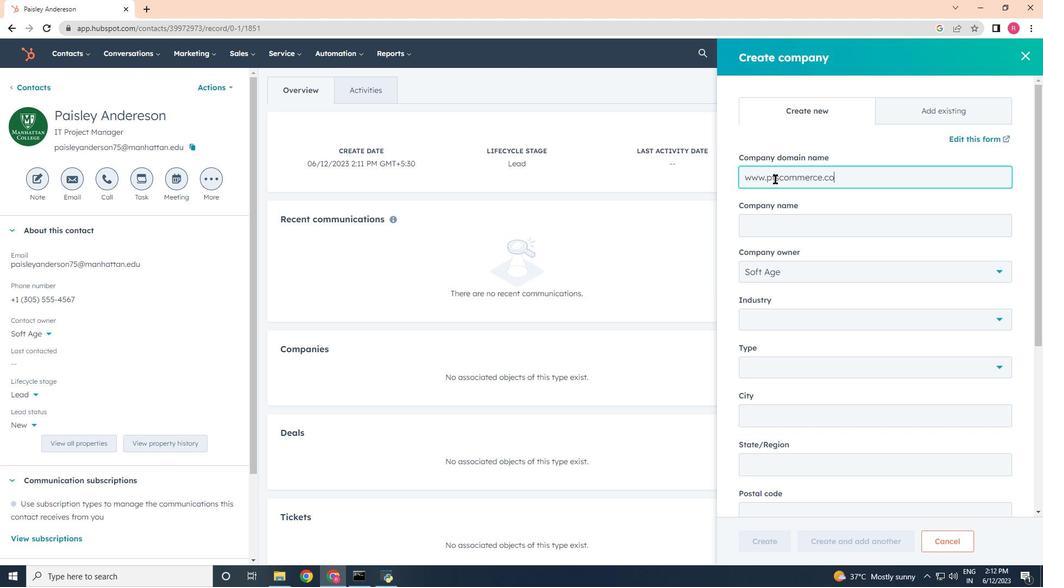 
Action: Mouse moved to (852, 453)
Screenshot: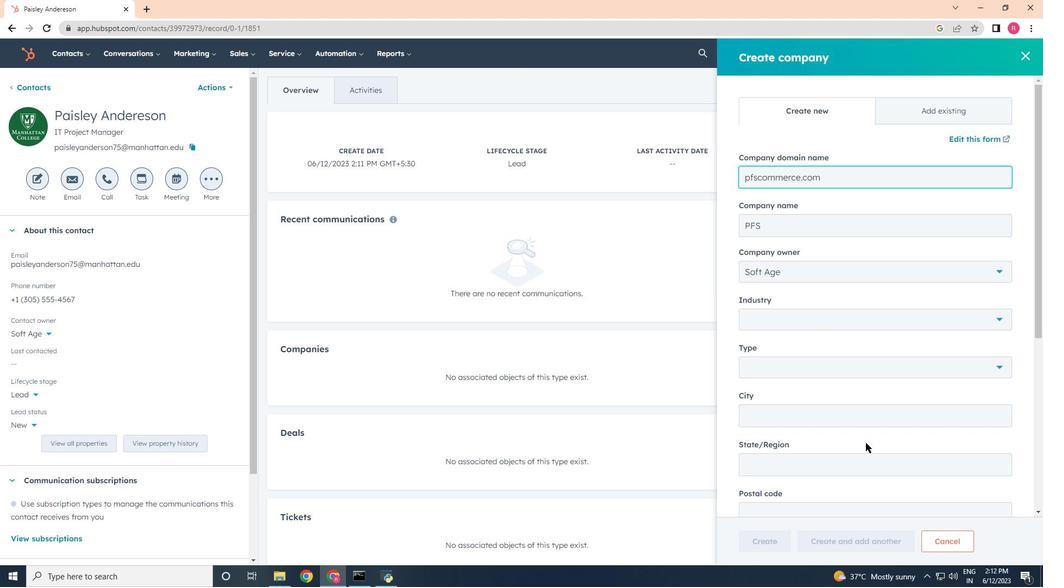 
Action: Mouse scrolled (852, 452) with delta (0, 0)
Screenshot: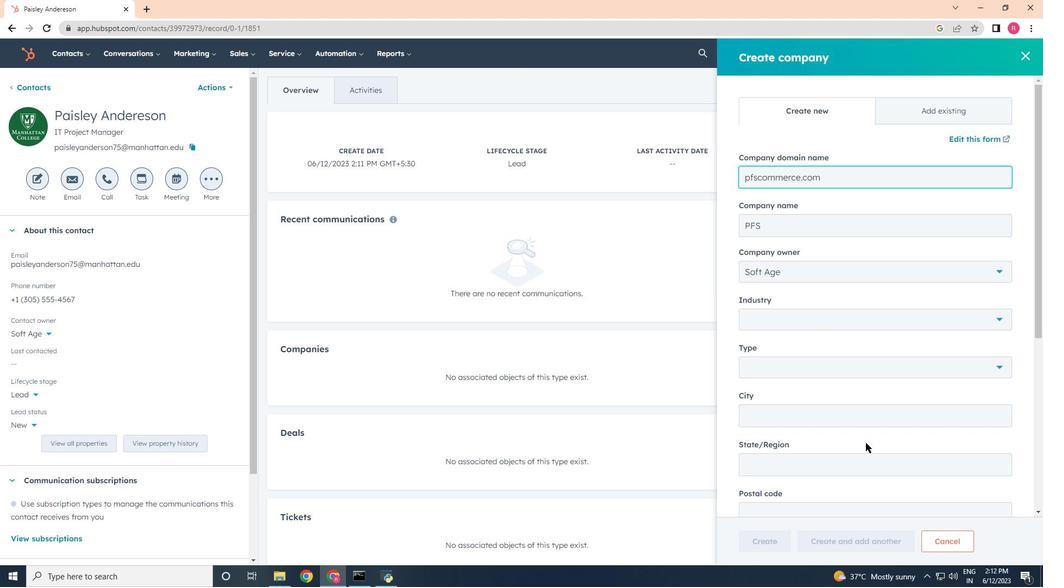 
Action: Mouse moved to (851, 455)
Screenshot: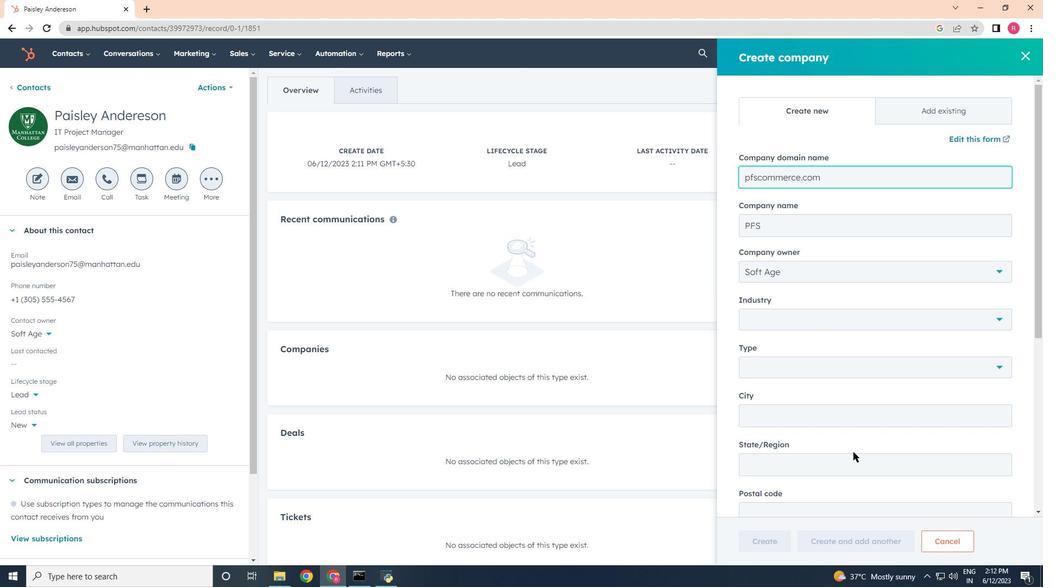 
Action: Mouse scrolled (851, 454) with delta (0, 0)
Screenshot: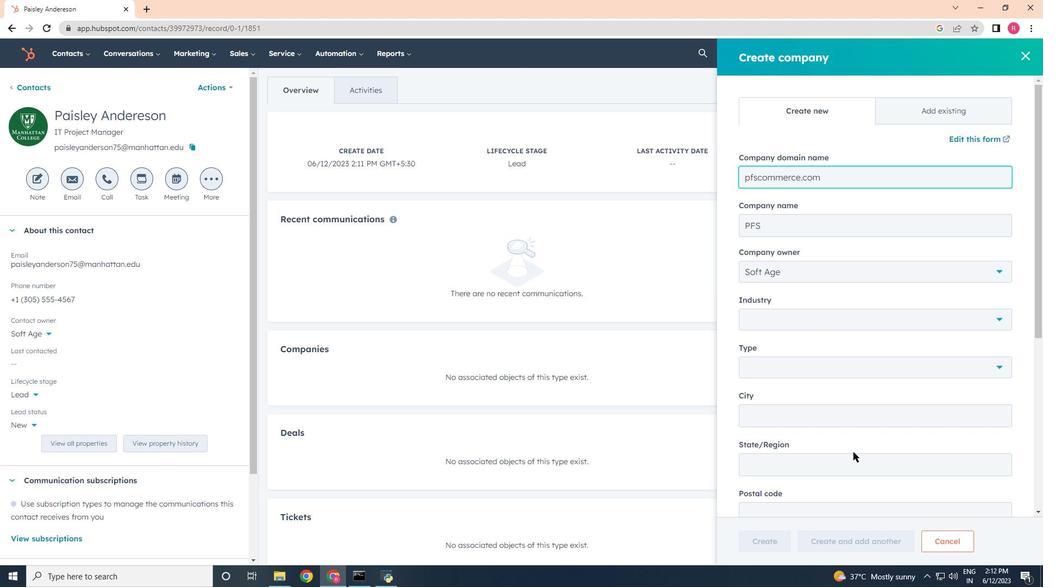 
Action: Mouse scrolled (851, 454) with delta (0, 0)
Screenshot: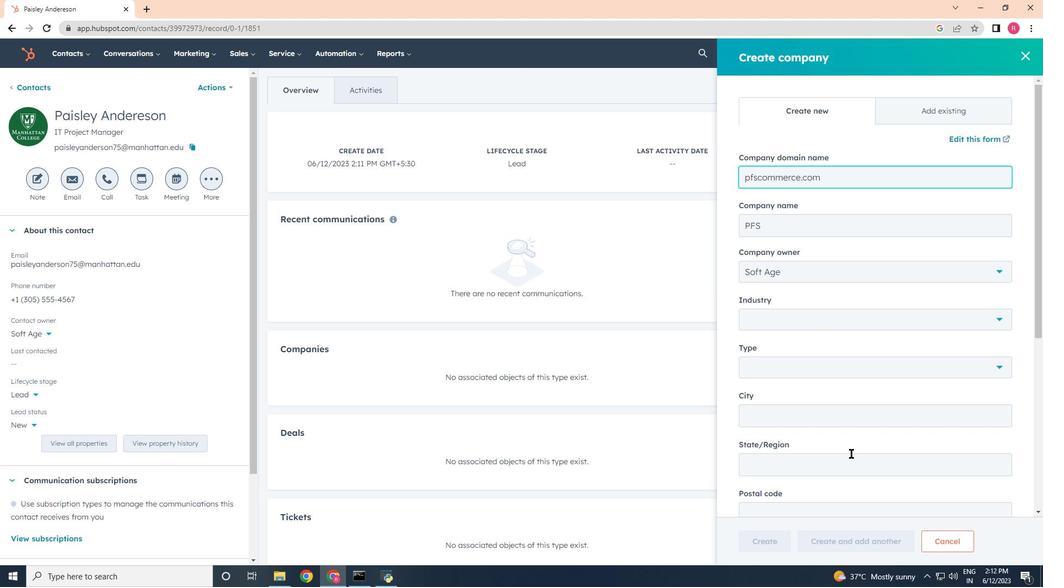 
Action: Mouse moved to (851, 455)
Screenshot: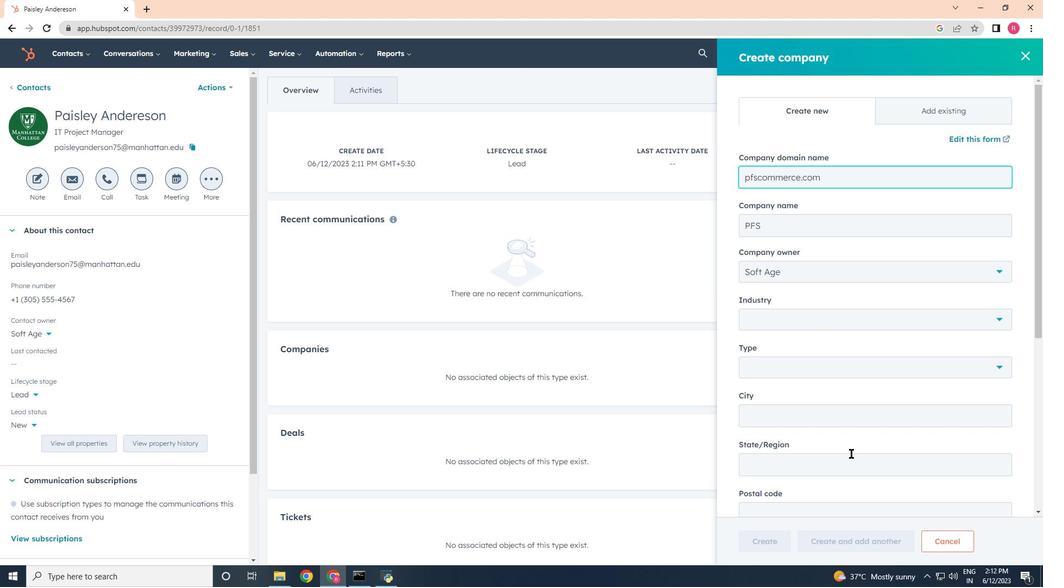 
Action: Mouse scrolled (851, 455) with delta (0, 0)
Screenshot: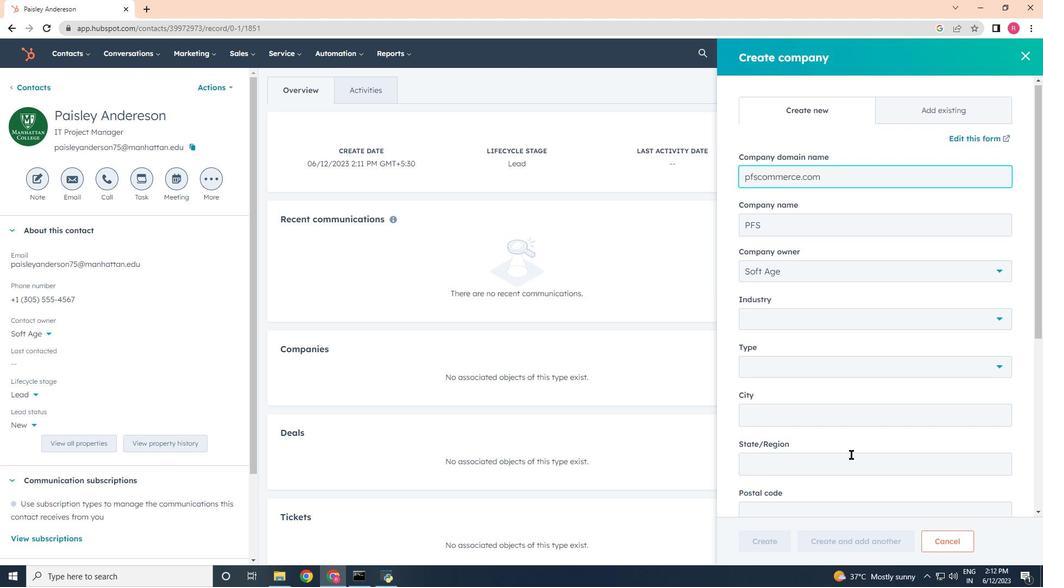 
Action: Mouse moved to (851, 455)
Screenshot: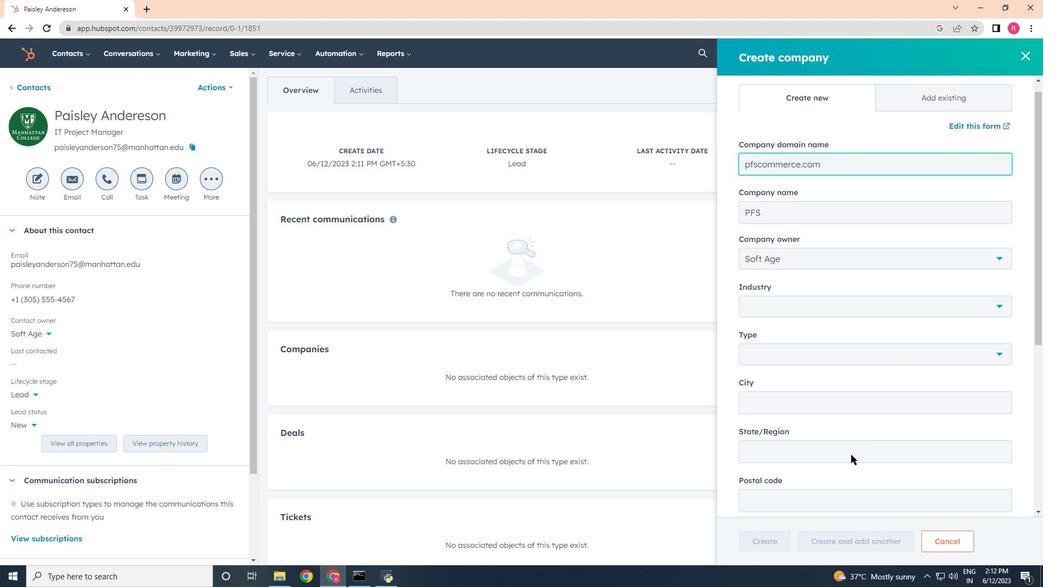 
Action: Mouse scrolled (851, 455) with delta (0, 0)
Screenshot: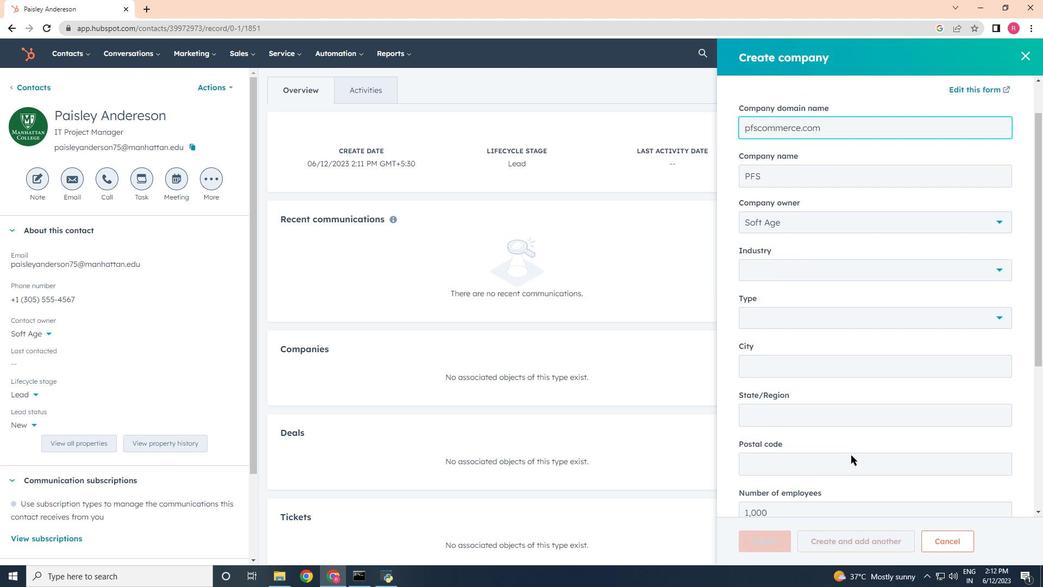 
Action: Mouse moved to (775, 543)
Screenshot: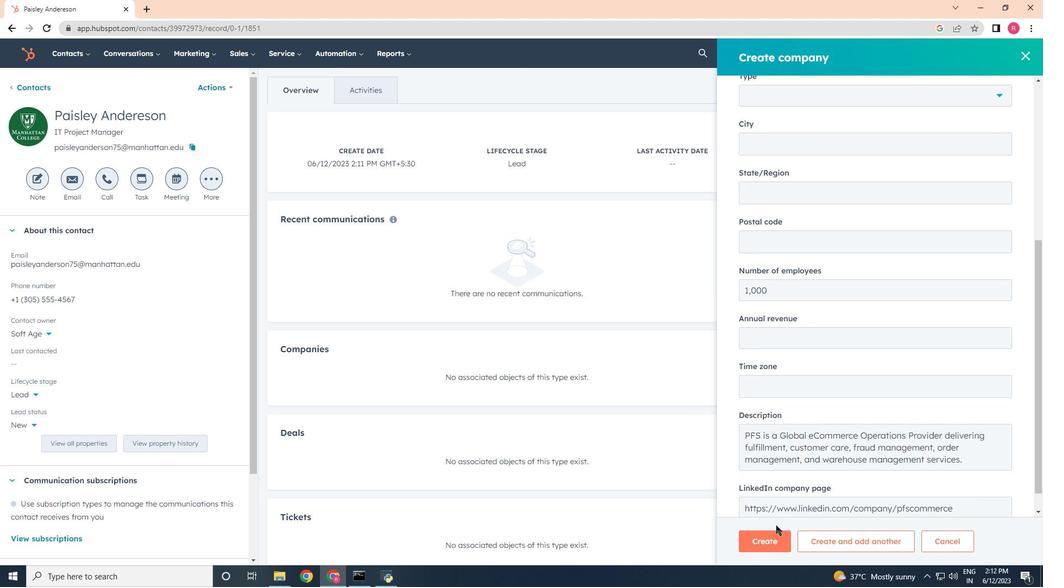 
Action: Mouse pressed left at (775, 543)
Screenshot: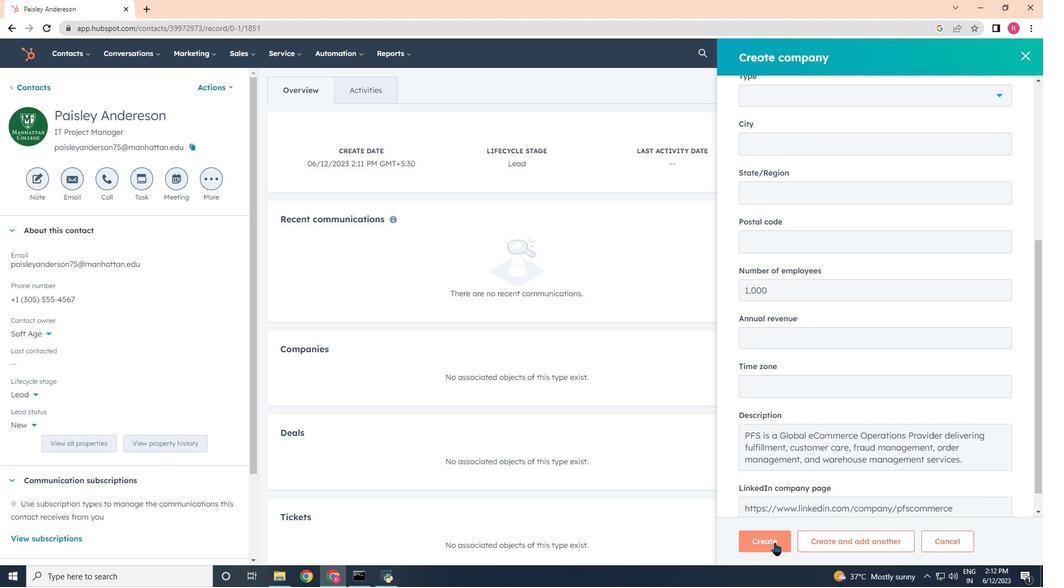 
Action: Mouse moved to (758, 545)
Screenshot: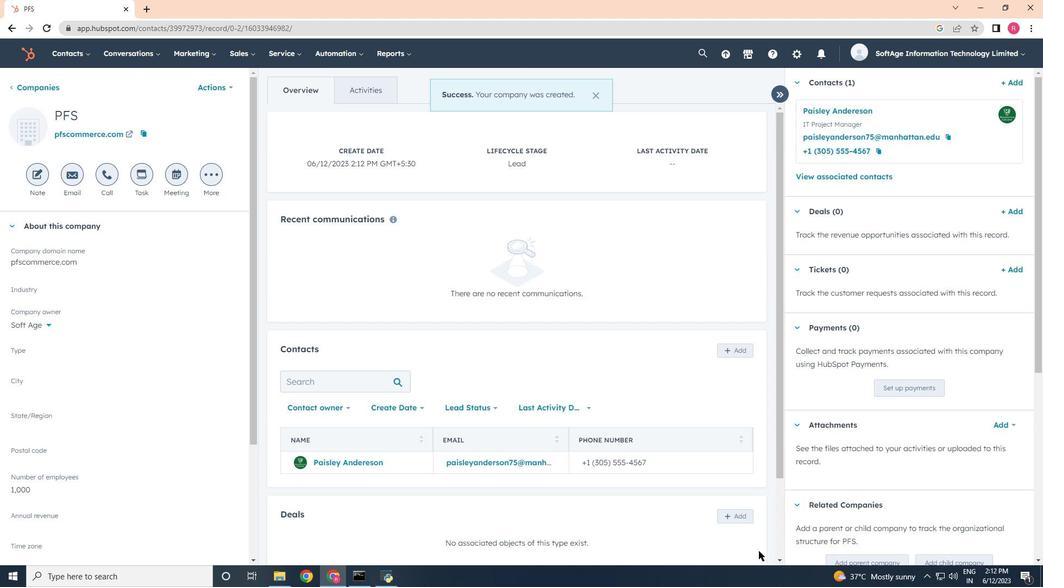 
